 Task: Check the average views per listing of lawn in the last 1 year.
Action: Mouse moved to (801, 182)
Screenshot: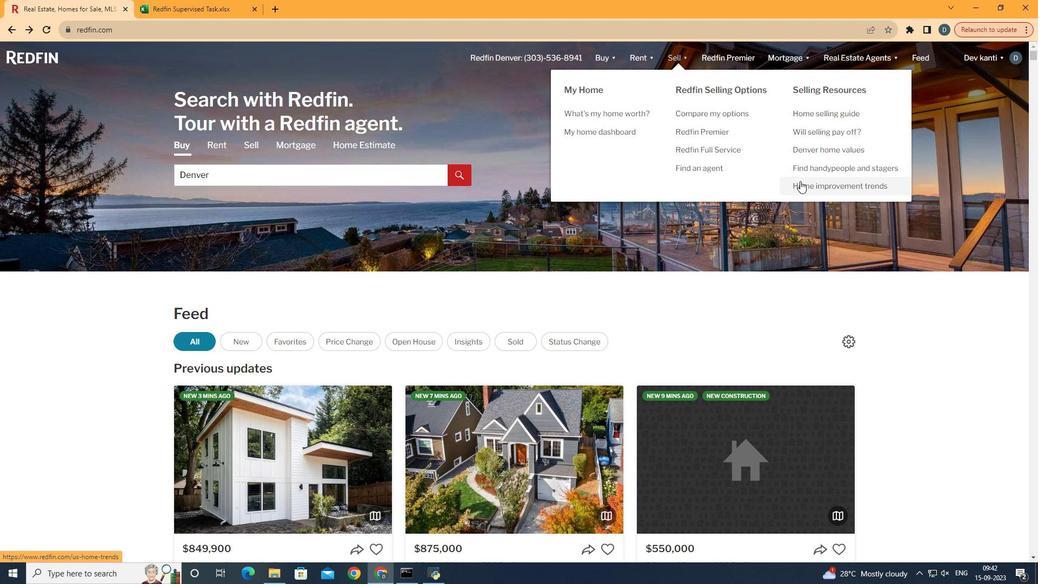 
Action: Mouse pressed left at (801, 182)
Screenshot: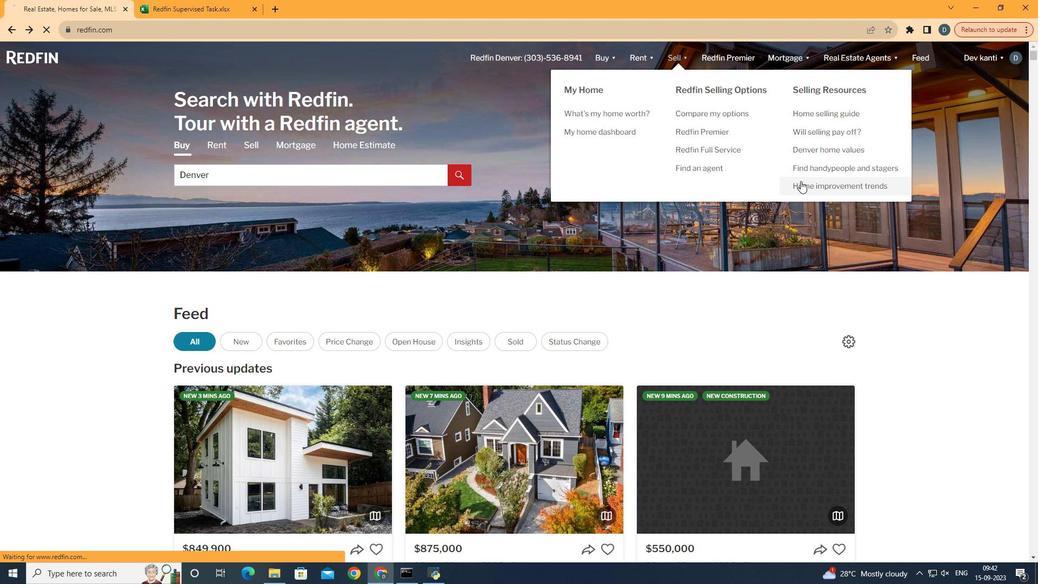 
Action: Mouse moved to (265, 201)
Screenshot: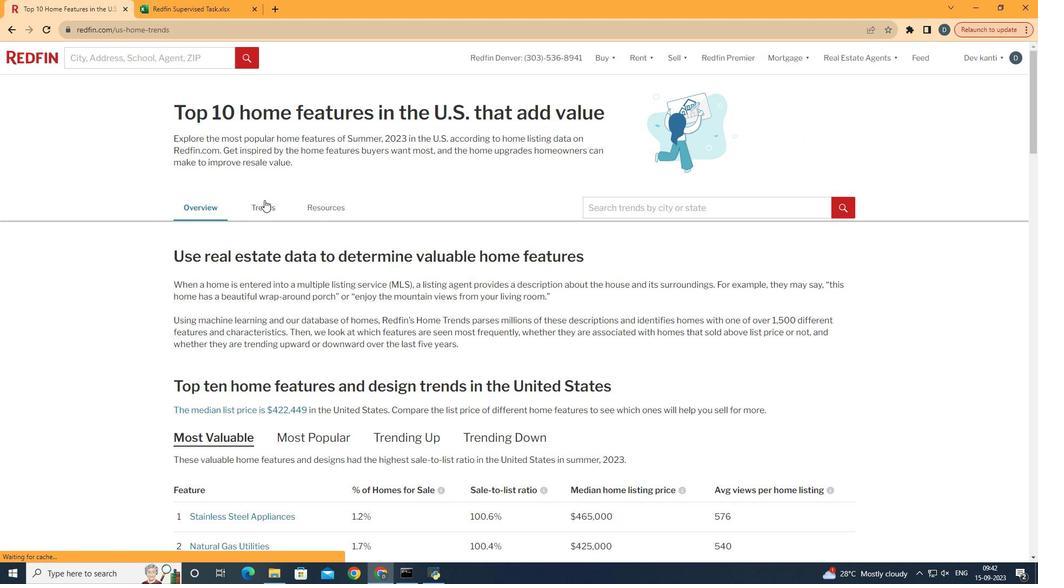 
Action: Mouse pressed left at (265, 201)
Screenshot: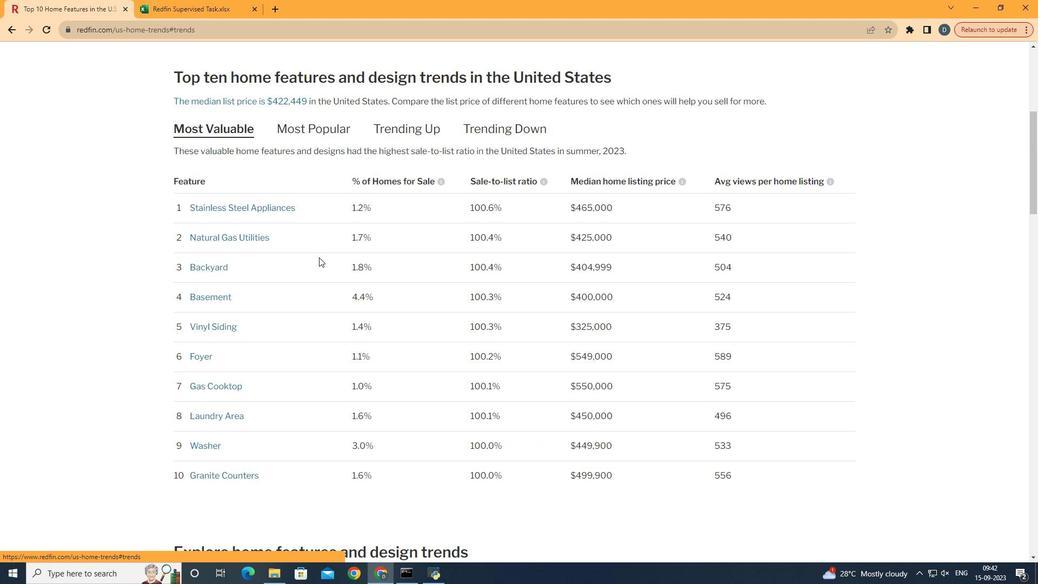 
Action: Mouse moved to (392, 315)
Screenshot: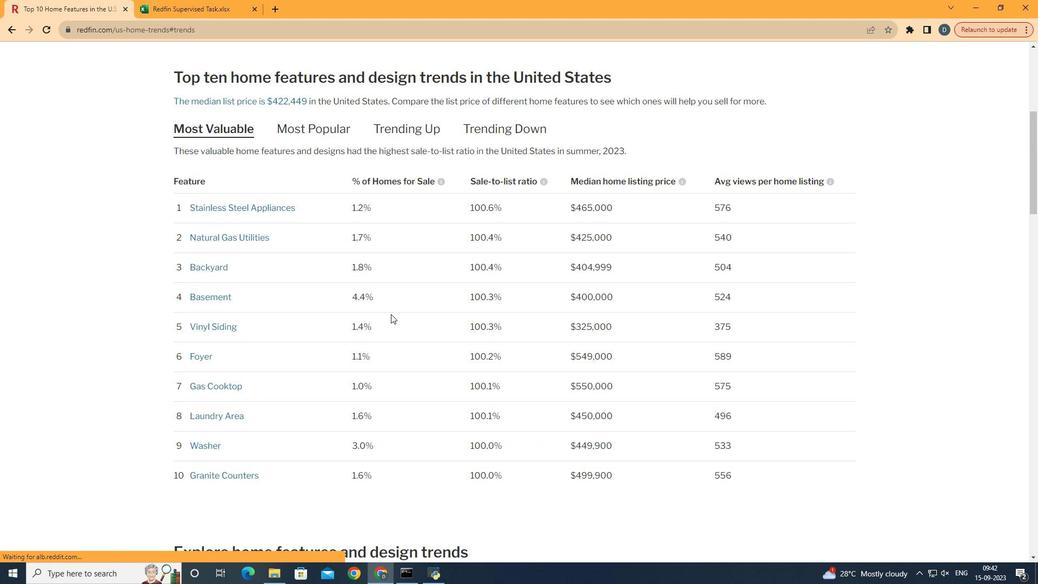 
Action: Mouse scrolled (392, 314) with delta (0, 0)
Screenshot: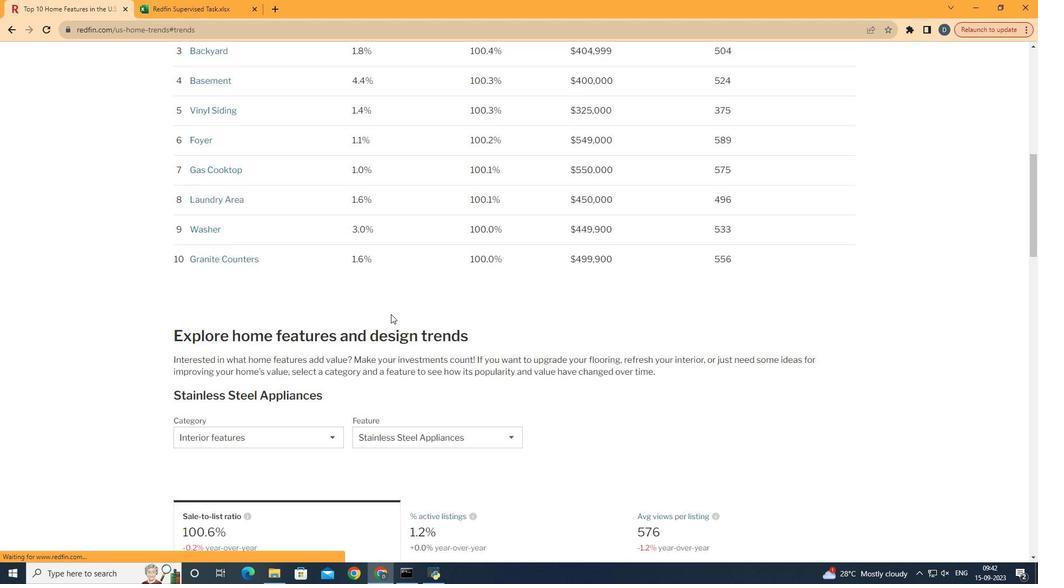
Action: Mouse scrolled (392, 314) with delta (0, 0)
Screenshot: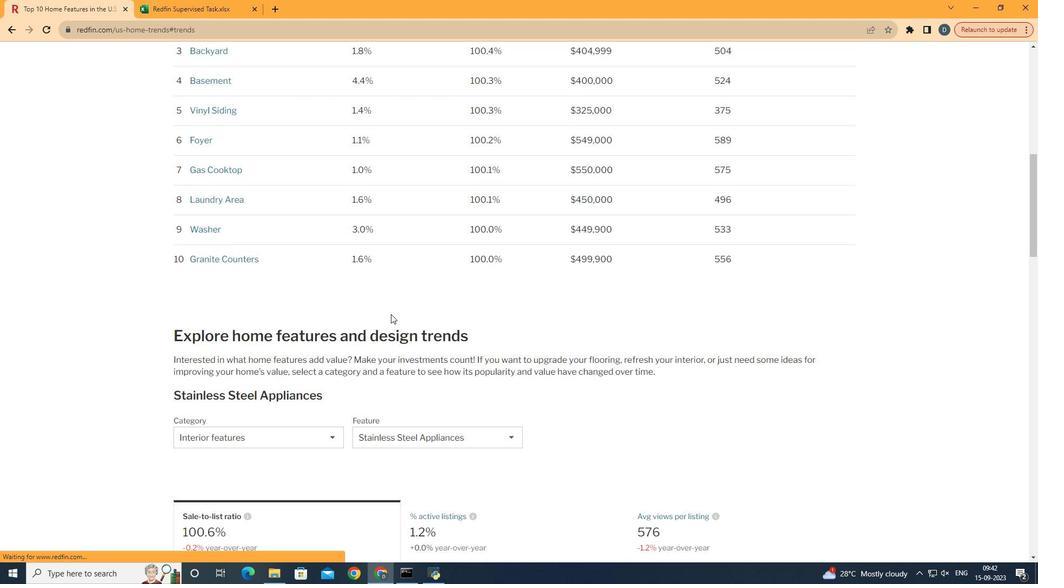 
Action: Mouse scrolled (392, 314) with delta (0, 0)
Screenshot: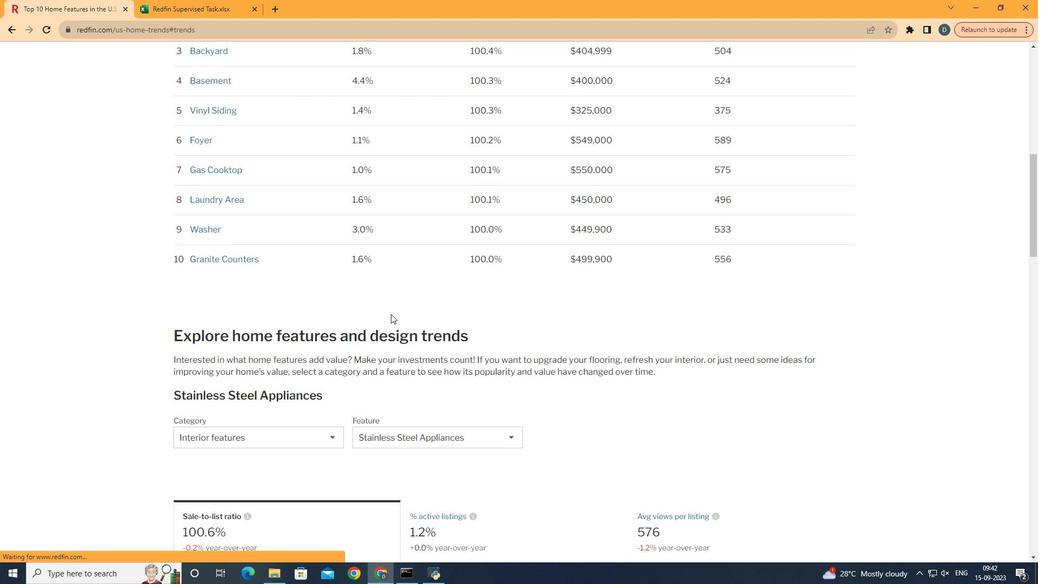 
Action: Mouse scrolled (392, 314) with delta (0, 0)
Screenshot: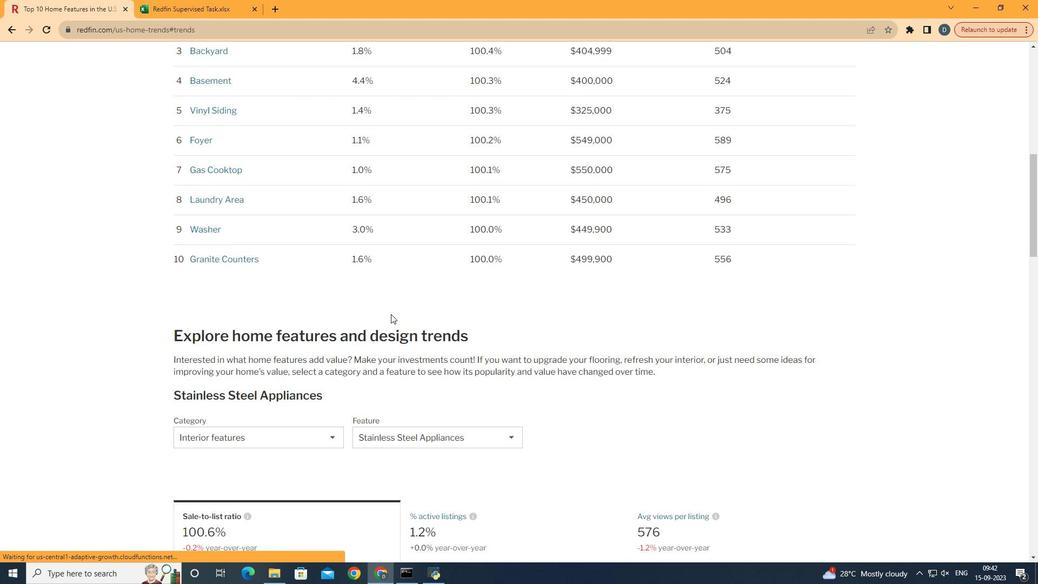 
Action: Mouse scrolled (392, 314) with delta (0, 0)
Screenshot: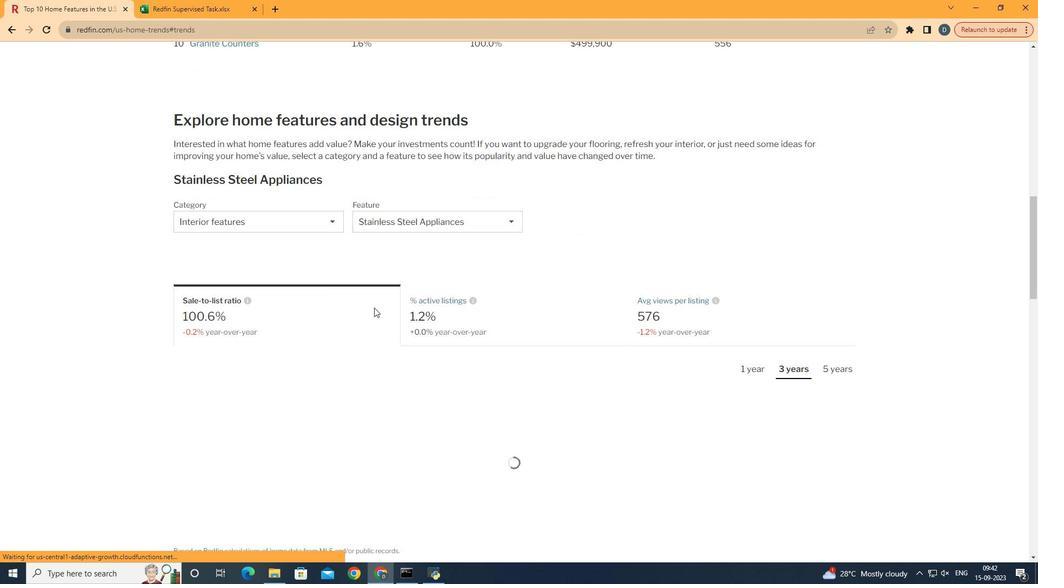
Action: Mouse scrolled (392, 314) with delta (0, 0)
Screenshot: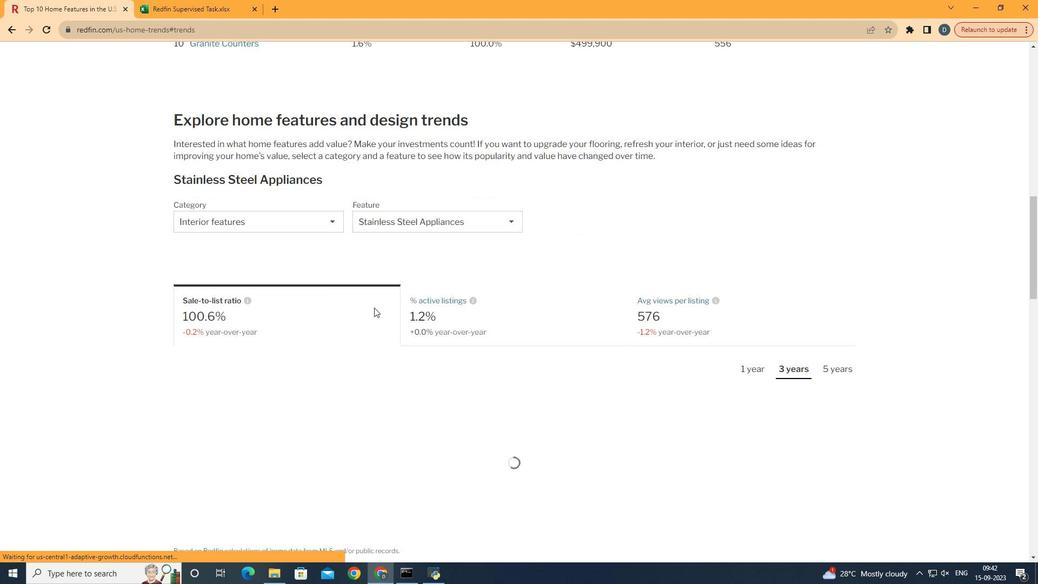 
Action: Mouse scrolled (392, 314) with delta (0, 0)
Screenshot: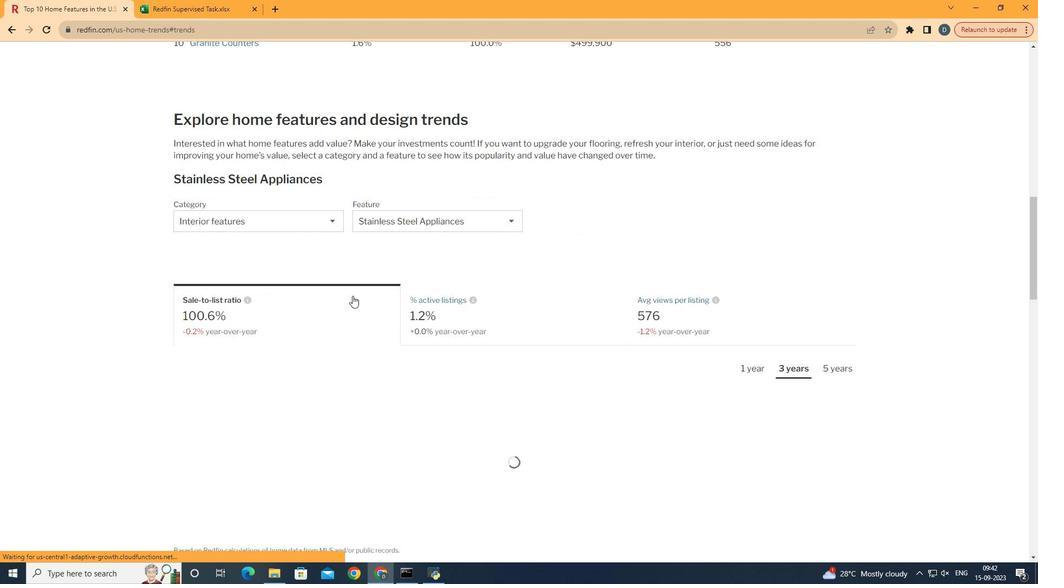 
Action: Mouse scrolled (392, 314) with delta (0, 0)
Screenshot: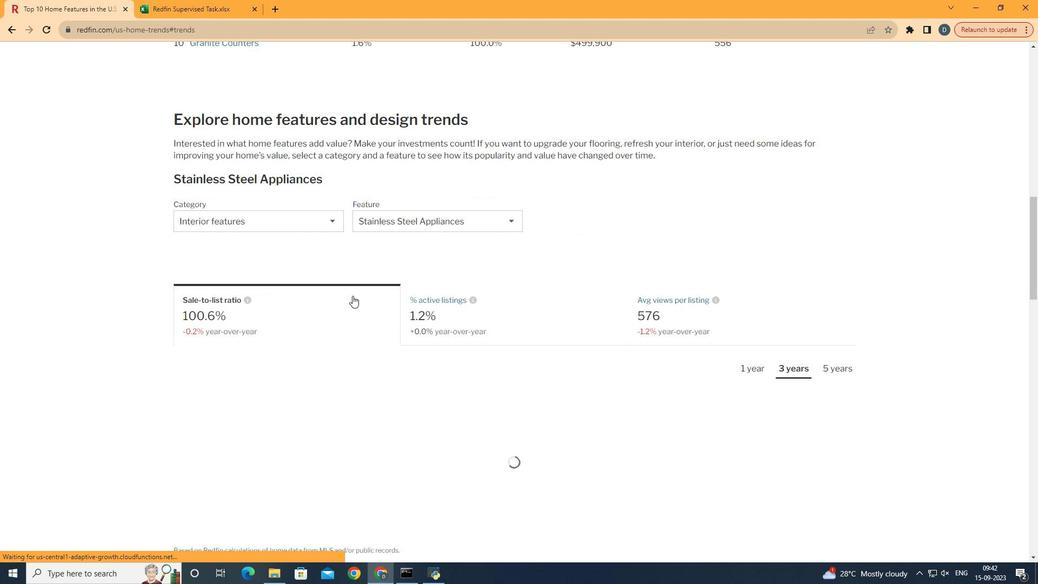 
Action: Mouse moved to (346, 293)
Screenshot: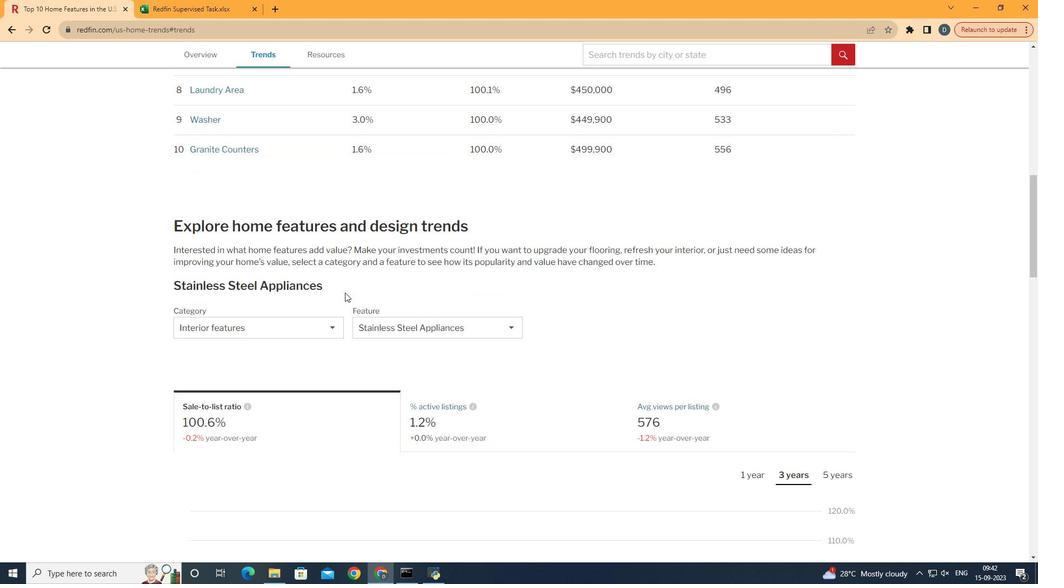 
Action: Mouse scrolled (346, 293) with delta (0, 0)
Screenshot: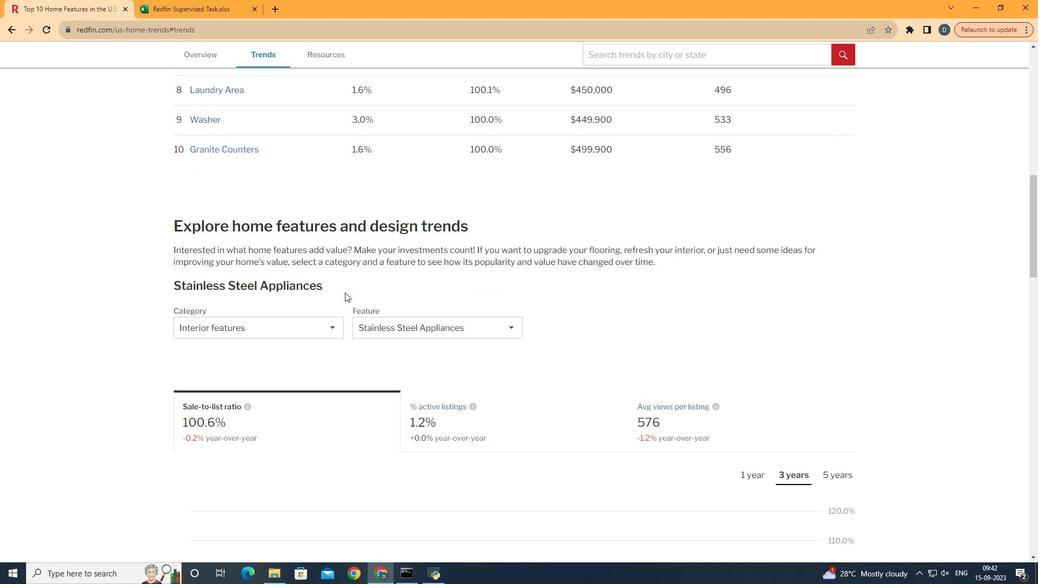 
Action: Mouse scrolled (346, 293) with delta (0, 0)
Screenshot: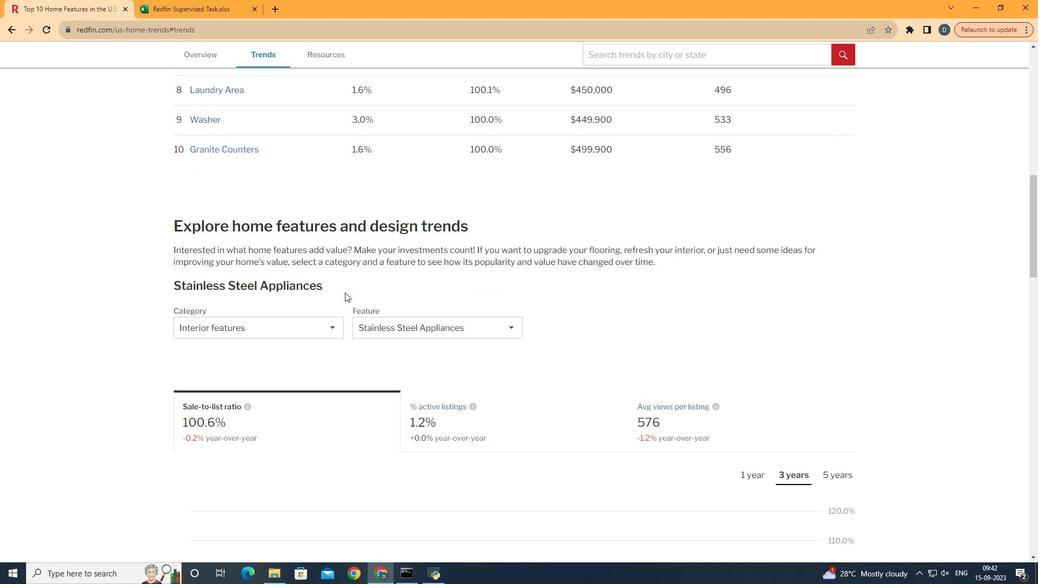 
Action: Mouse scrolled (346, 293) with delta (0, 0)
Screenshot: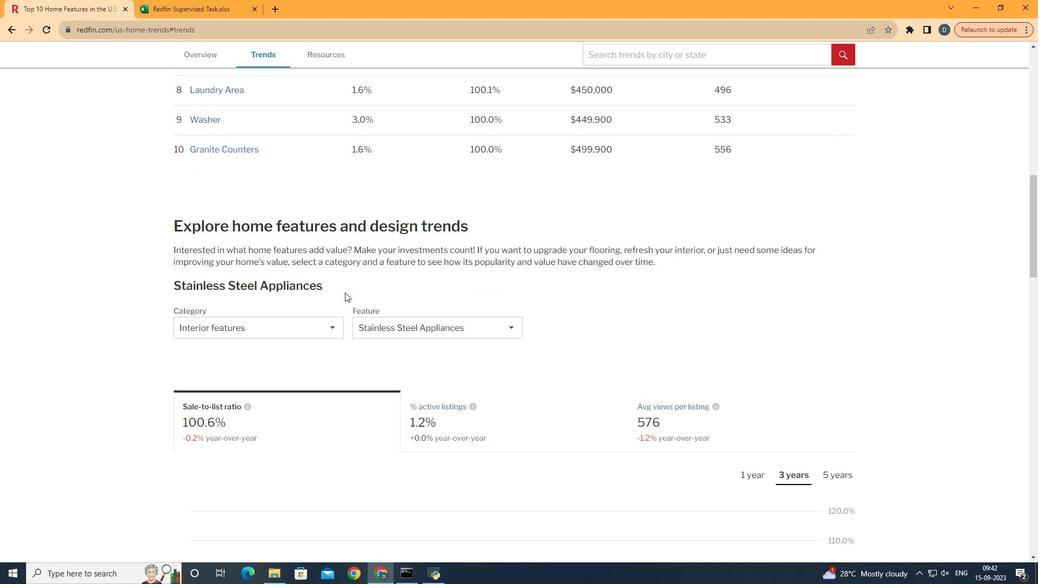 
Action: Mouse scrolled (346, 293) with delta (0, 0)
Screenshot: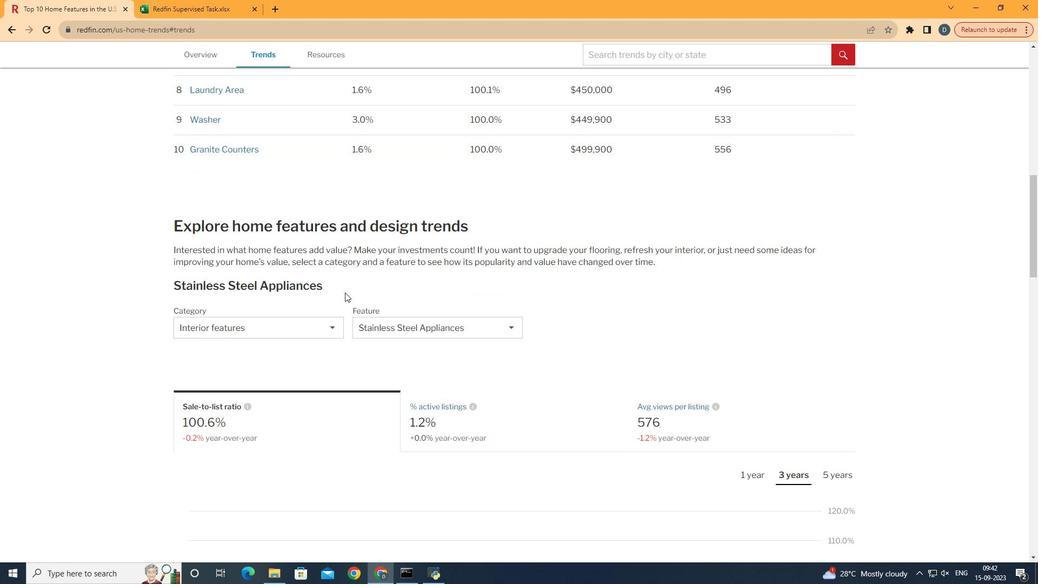 
Action: Mouse scrolled (346, 293) with delta (0, 0)
Screenshot: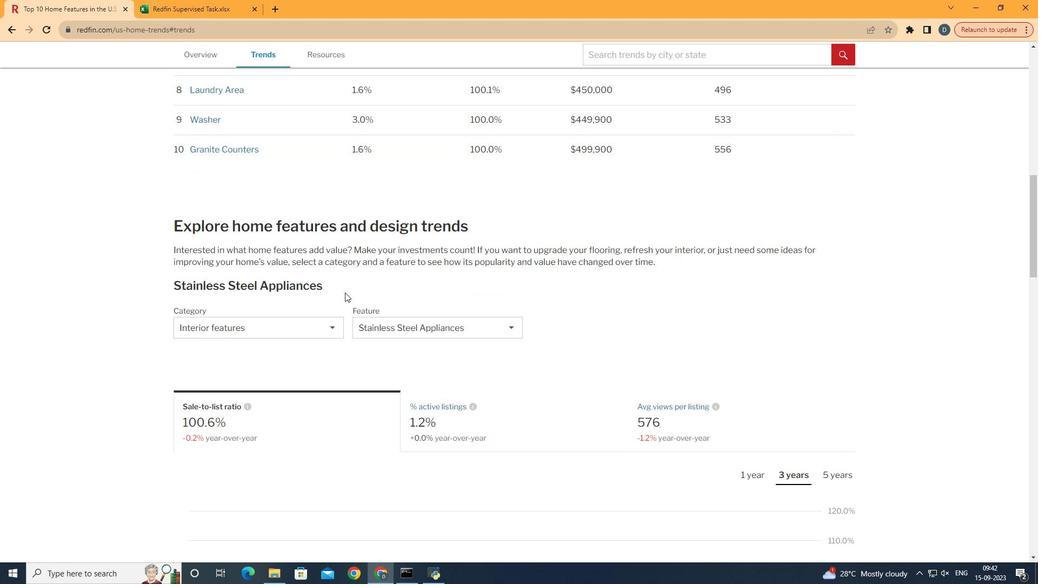 
Action: Mouse scrolled (346, 293) with delta (0, 0)
Screenshot: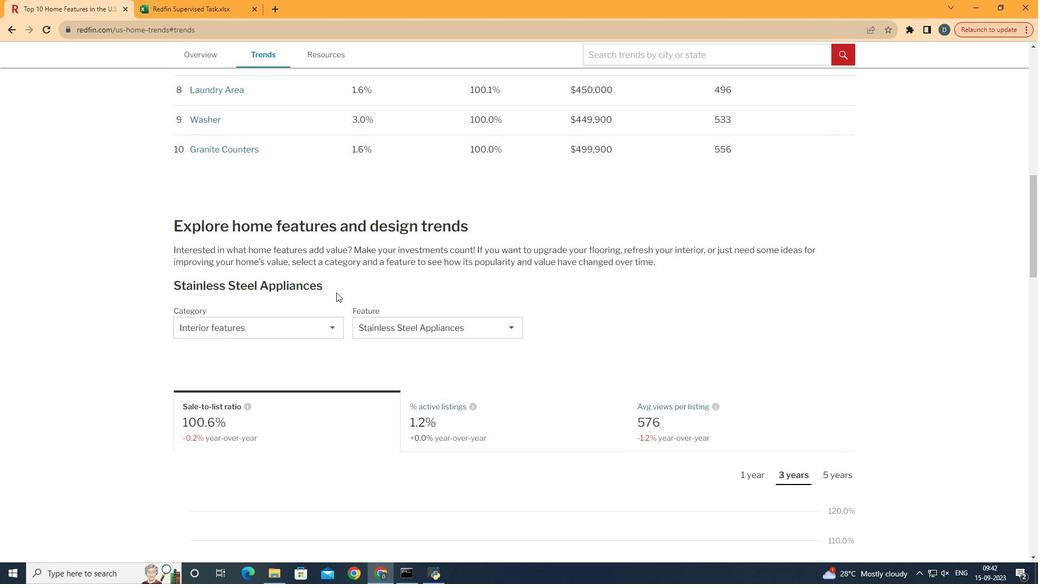 
Action: Mouse moved to (325, 312)
Screenshot: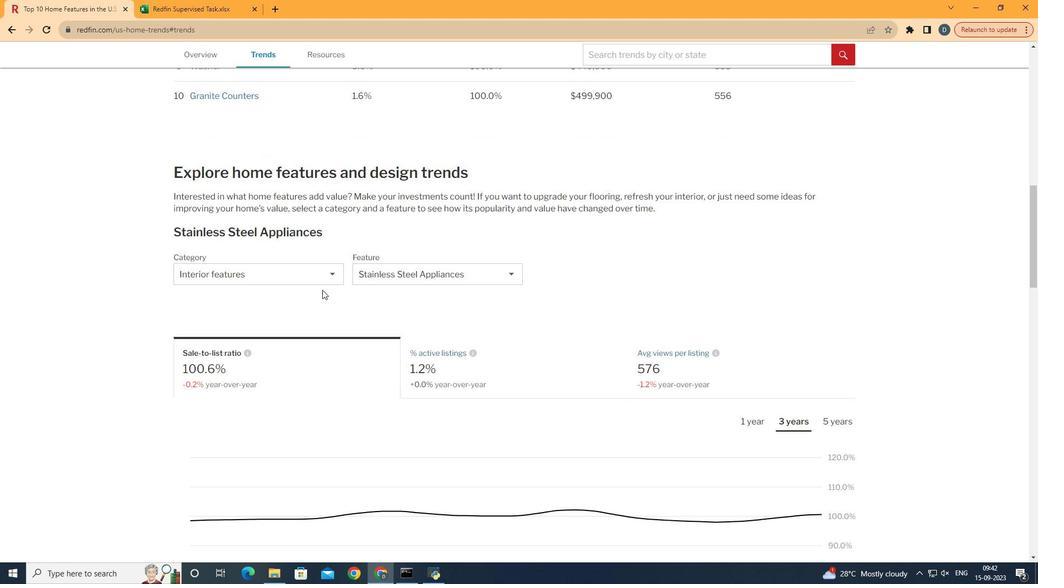 
Action: Mouse scrolled (325, 311) with delta (0, 0)
Screenshot: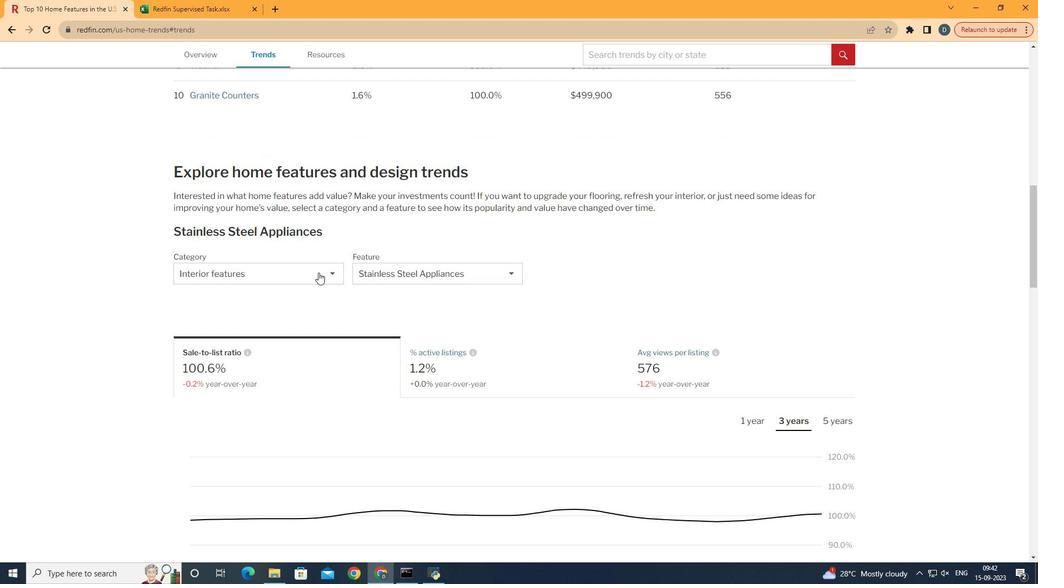 
Action: Mouse moved to (319, 273)
Screenshot: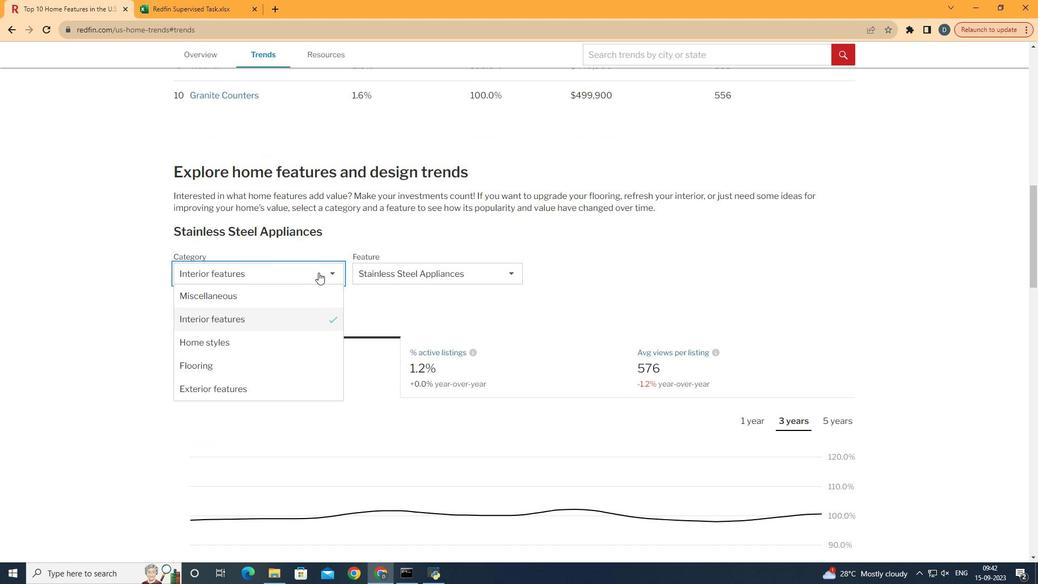 
Action: Mouse pressed left at (319, 273)
Screenshot: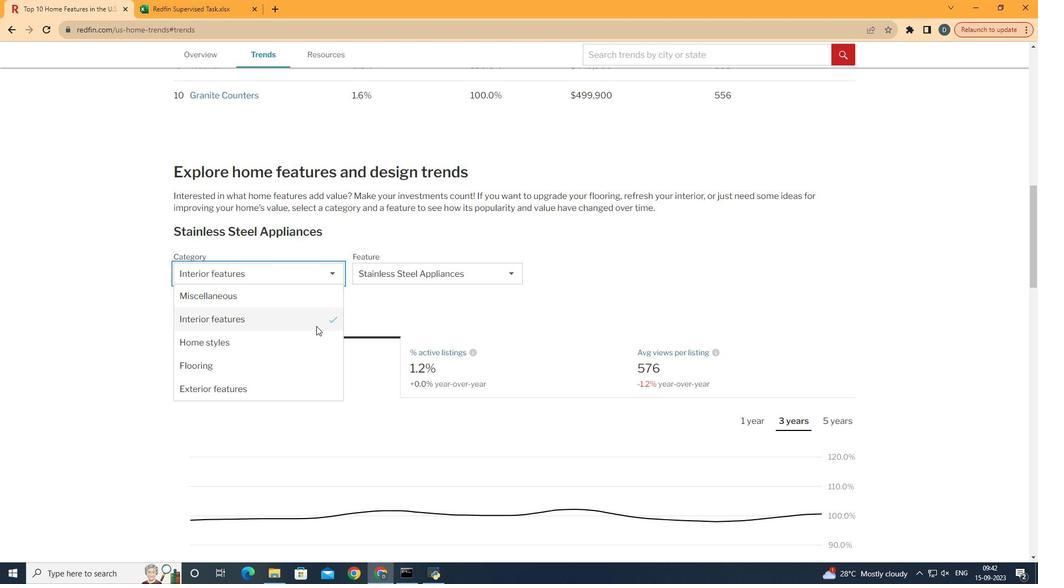 
Action: Mouse moved to (303, 380)
Screenshot: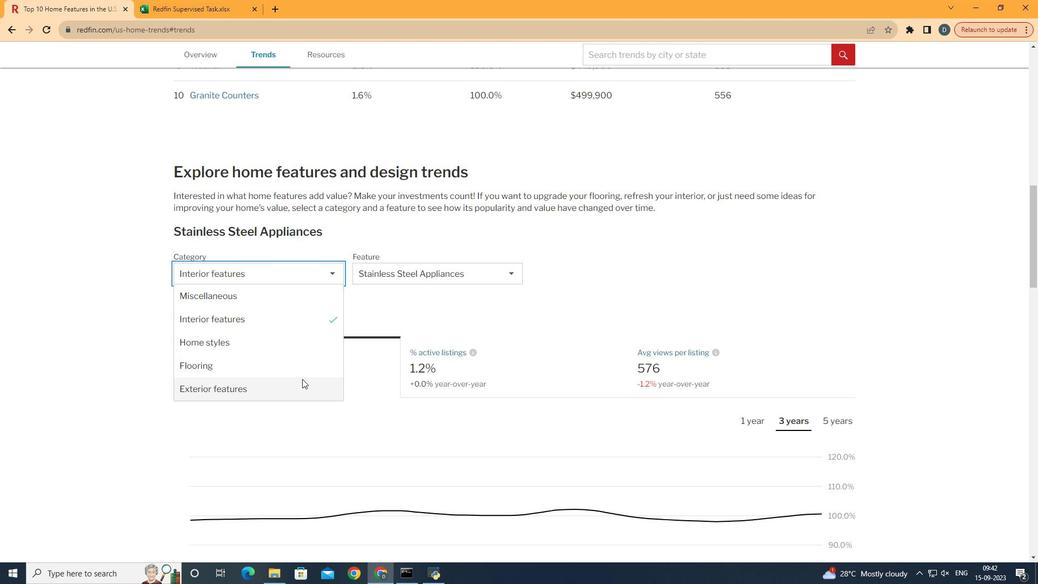 
Action: Mouse pressed left at (303, 380)
Screenshot: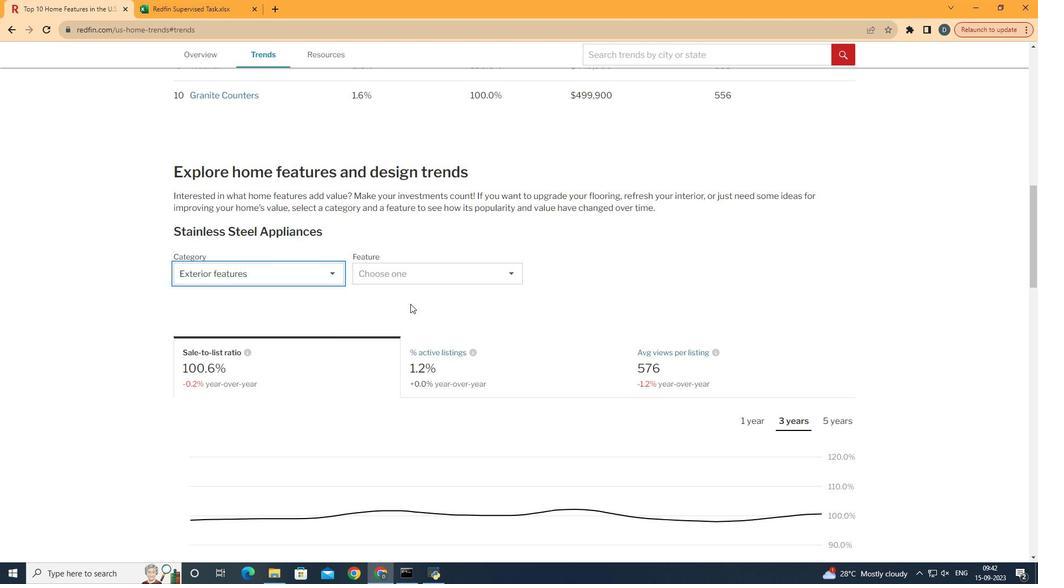 
Action: Mouse moved to (425, 282)
Screenshot: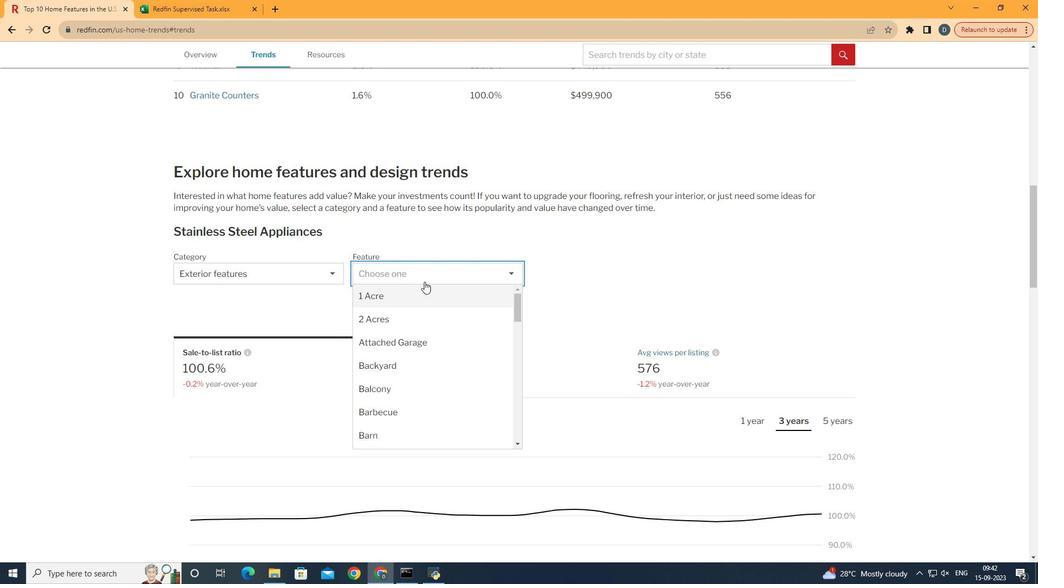 
Action: Mouse pressed left at (425, 282)
Screenshot: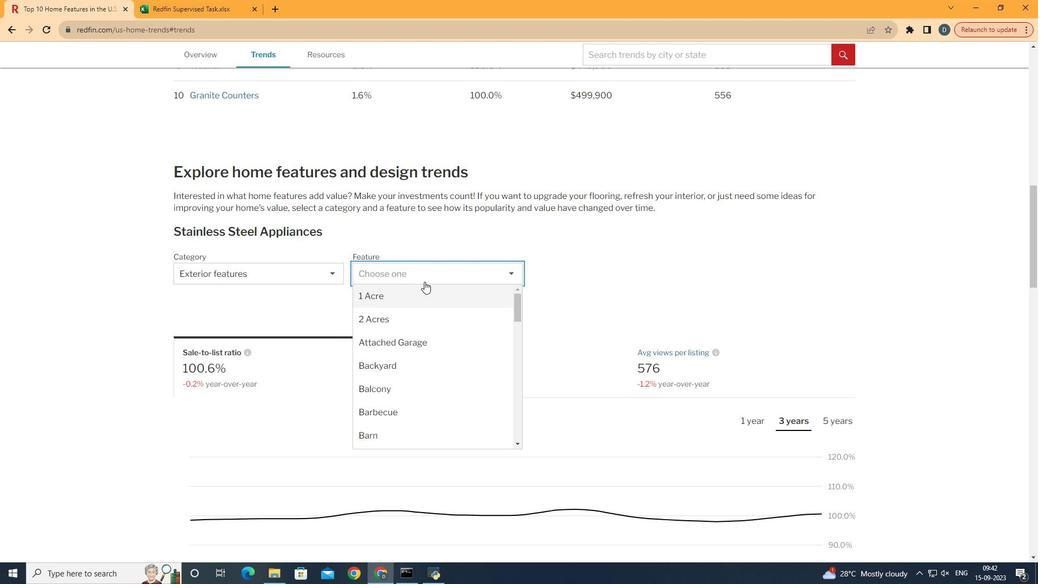 
Action: Mouse moved to (444, 351)
Screenshot: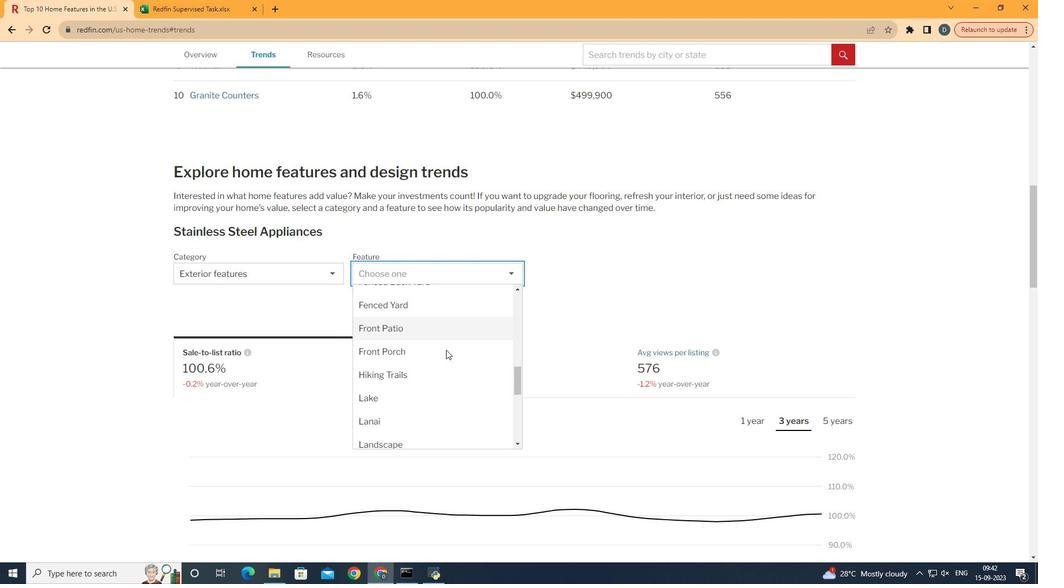 
Action: Mouse scrolled (444, 350) with delta (0, 0)
Screenshot: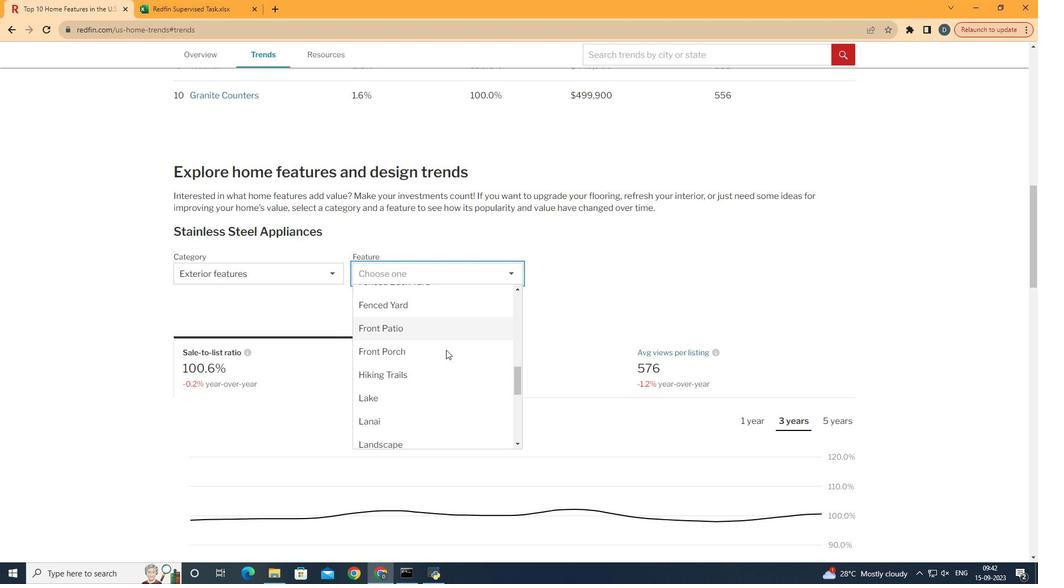 
Action: Mouse scrolled (444, 350) with delta (0, 0)
Screenshot: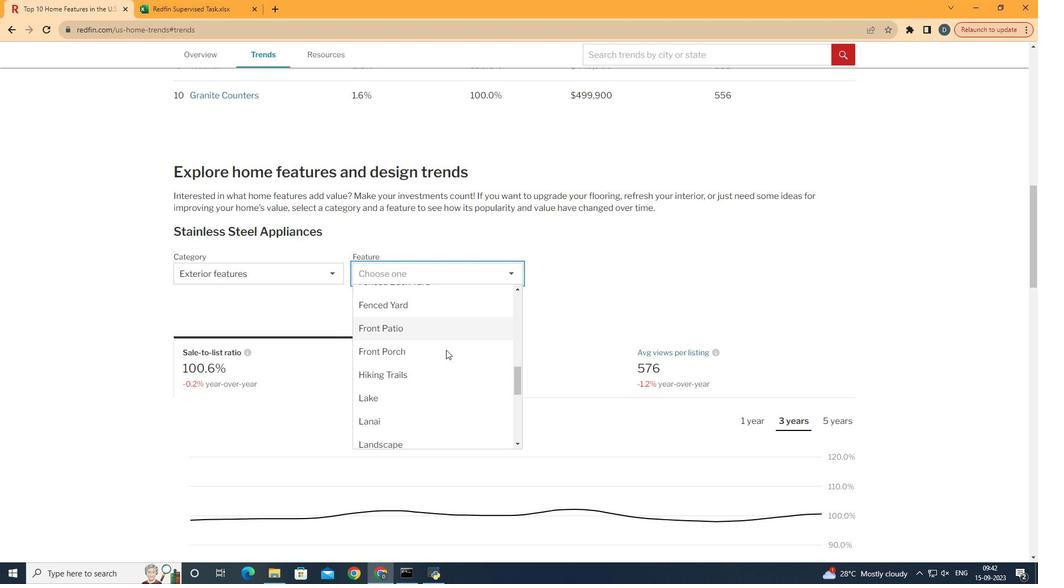 
Action: Mouse scrolled (444, 350) with delta (0, 0)
Screenshot: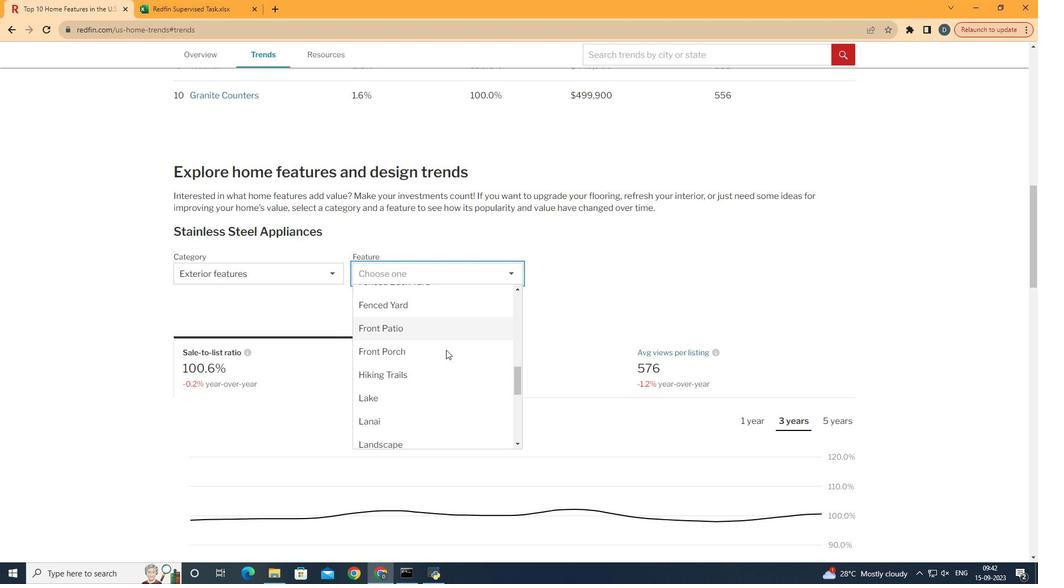 
Action: Mouse scrolled (444, 350) with delta (0, 0)
Screenshot: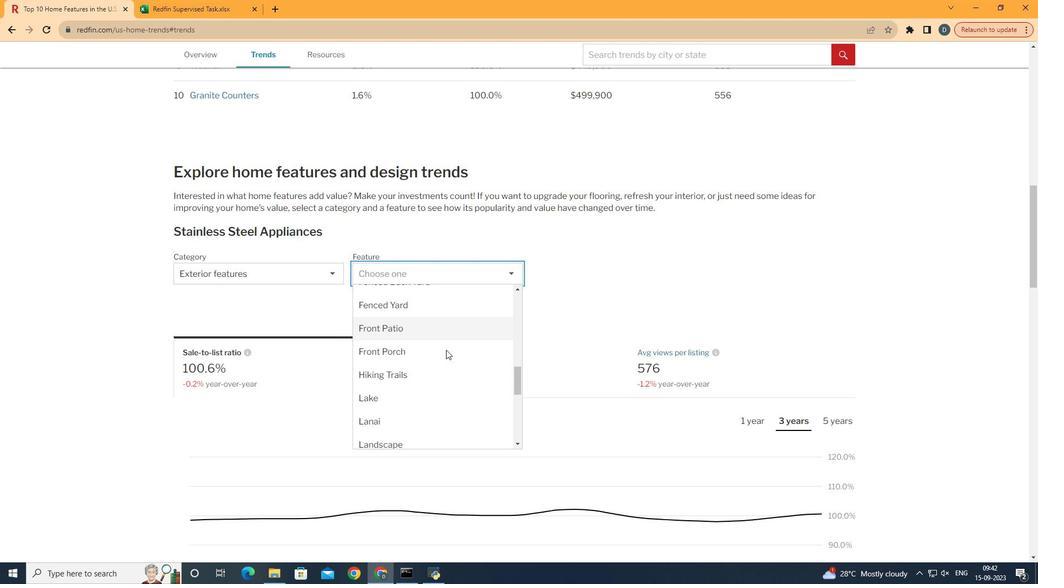 
Action: Mouse scrolled (444, 350) with delta (0, 0)
Screenshot: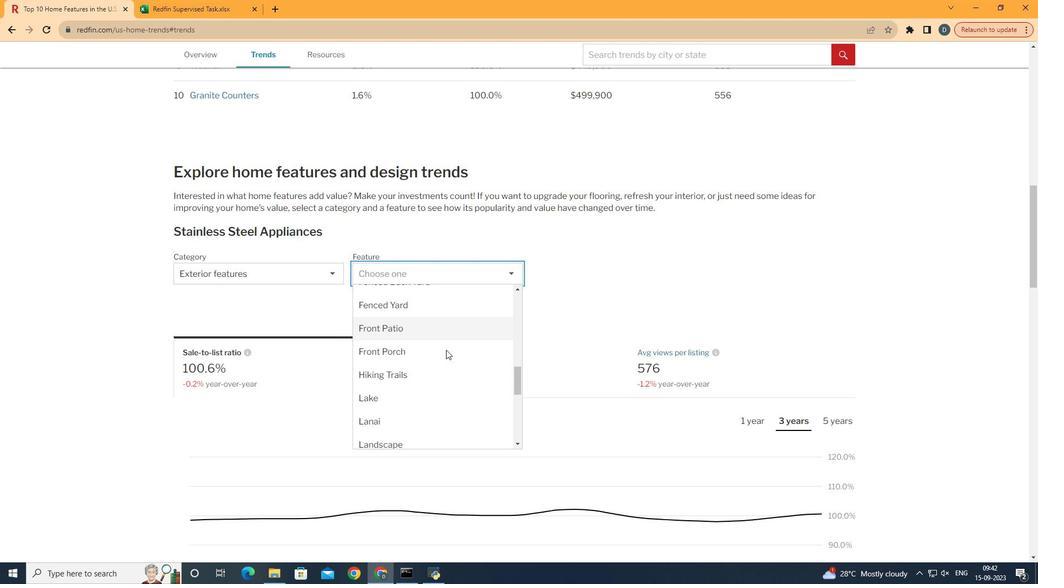 
Action: Mouse scrolled (444, 350) with delta (0, 0)
Screenshot: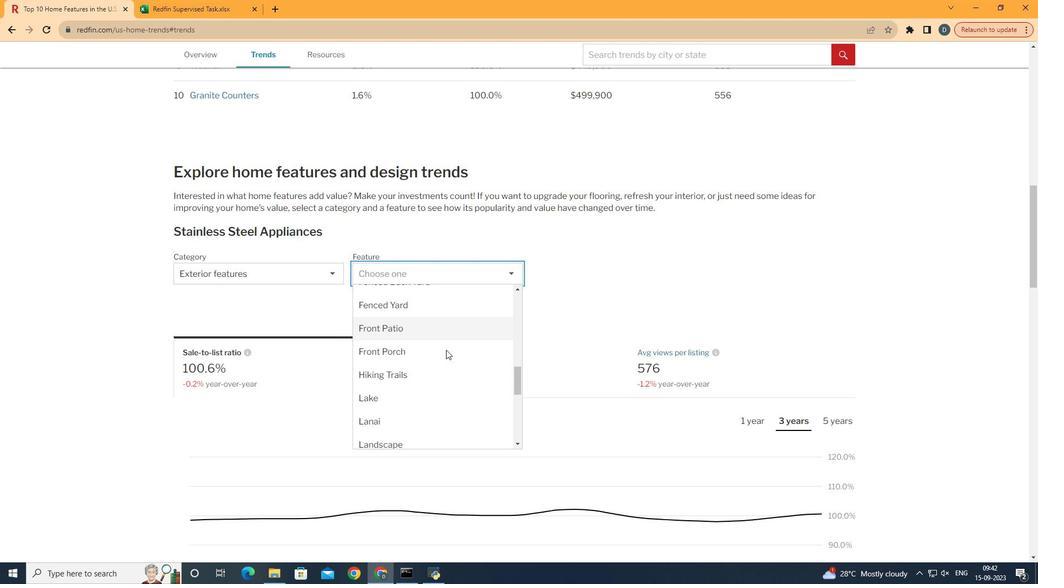 
Action: Mouse scrolled (444, 350) with delta (0, 0)
Screenshot: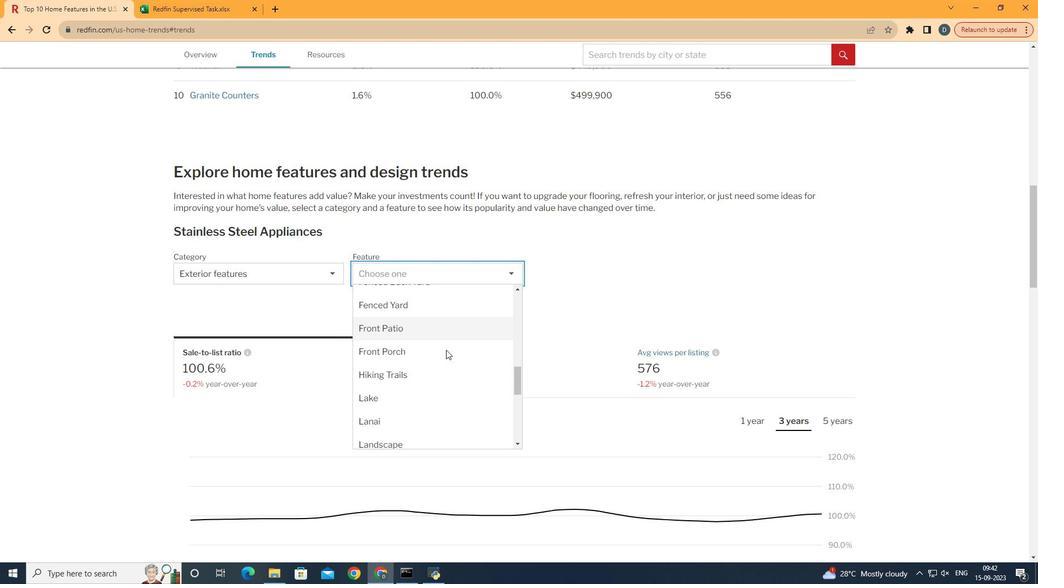 
Action: Mouse moved to (446, 351)
Screenshot: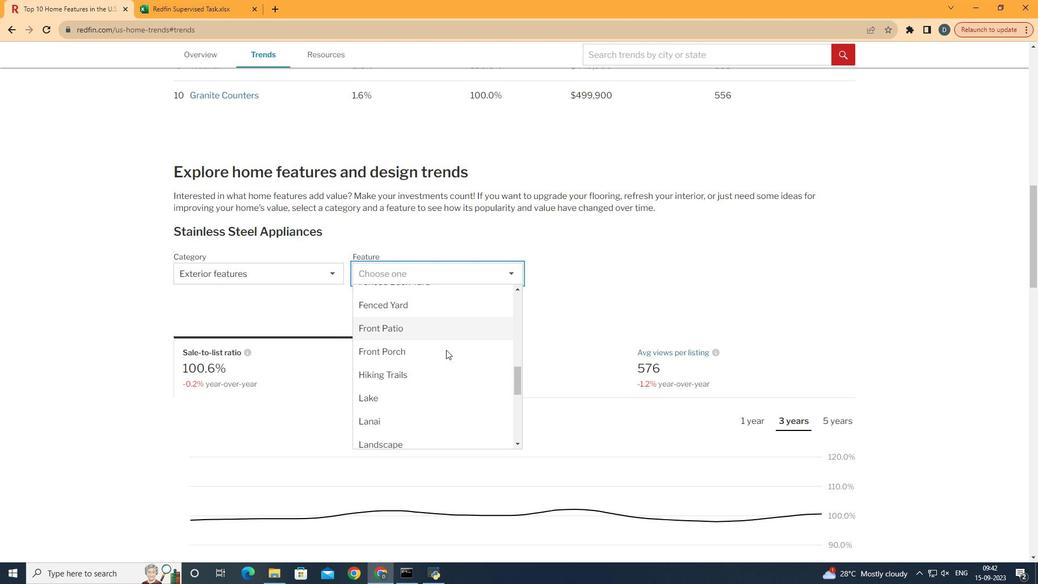 
Action: Mouse scrolled (446, 350) with delta (0, 0)
Screenshot: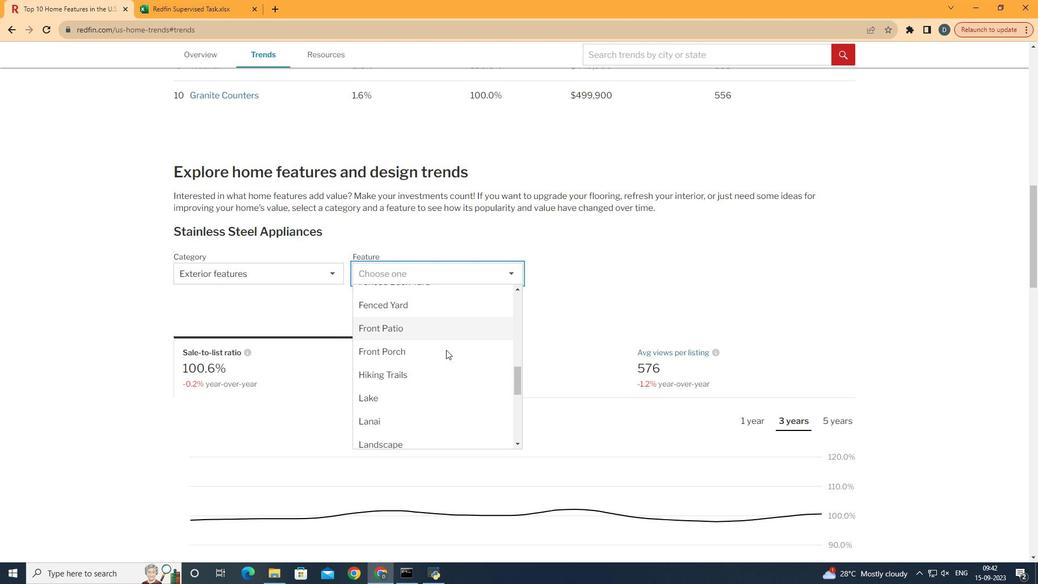 
Action: Mouse moved to (447, 350)
Screenshot: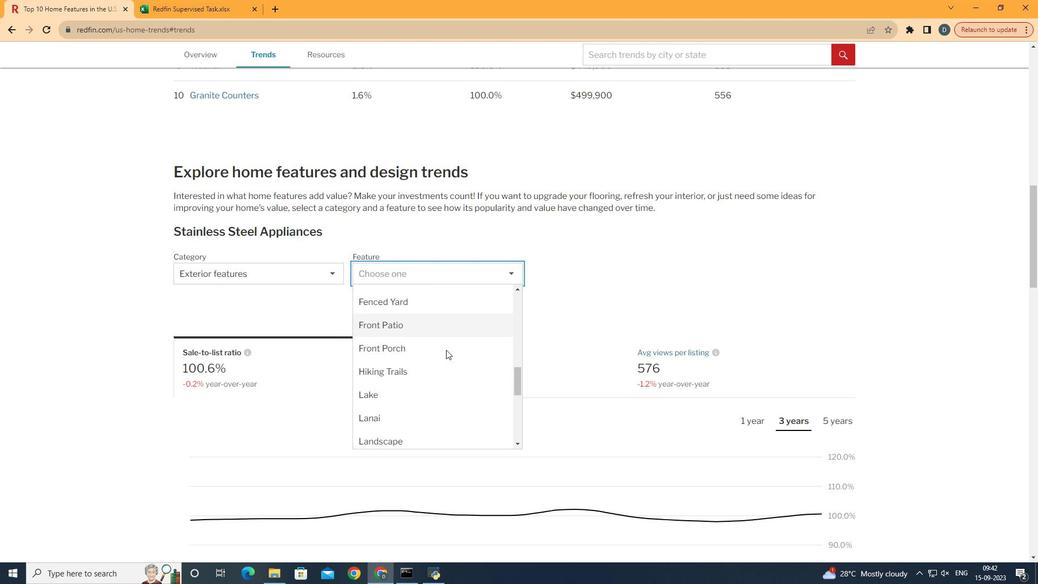 
Action: Mouse scrolled (447, 350) with delta (0, 0)
Screenshot: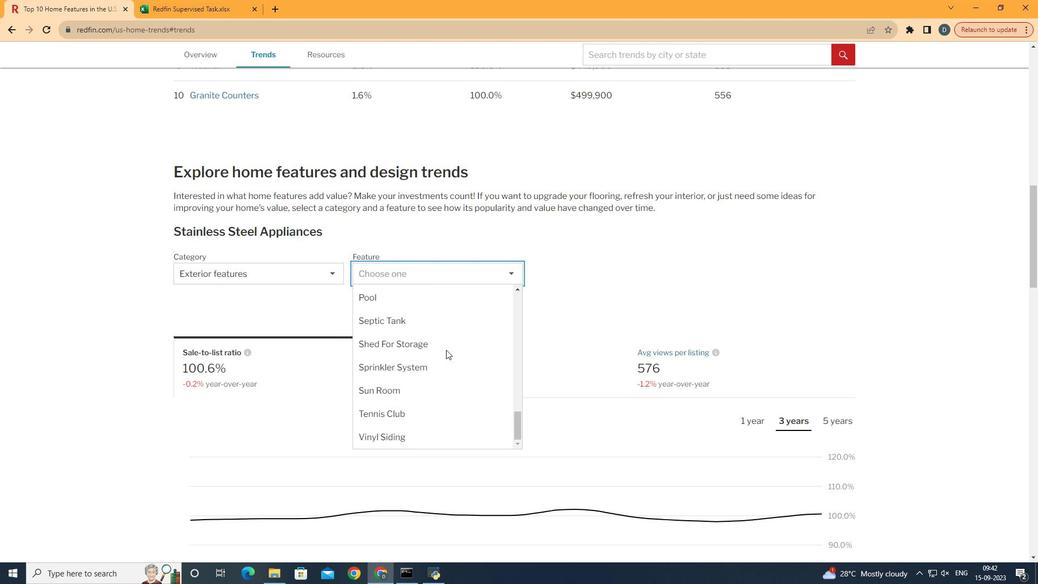
Action: Mouse scrolled (447, 350) with delta (0, 0)
Screenshot: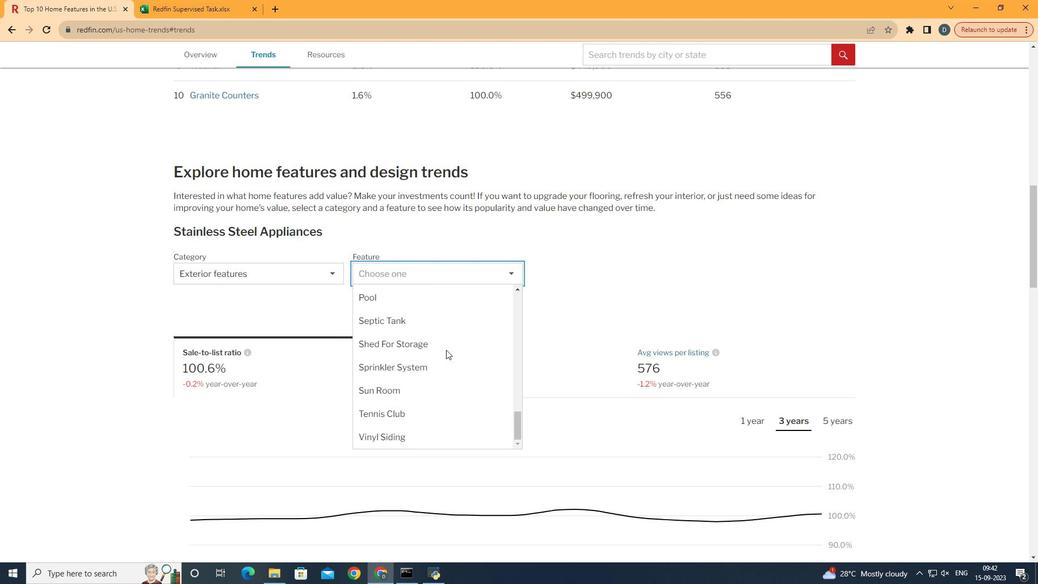 
Action: Mouse scrolled (447, 350) with delta (0, 0)
Screenshot: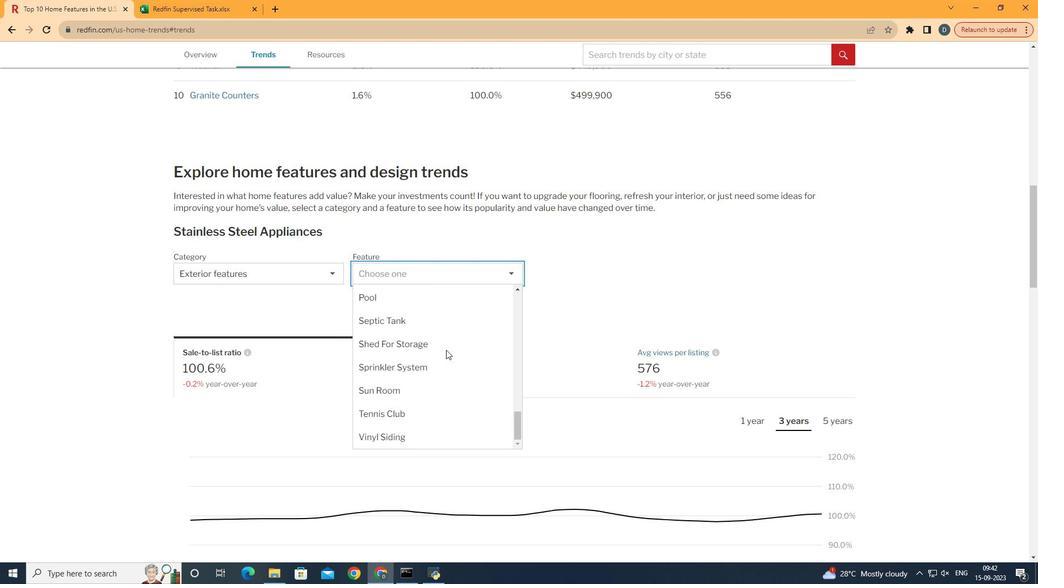 
Action: Mouse scrolled (447, 350) with delta (0, 0)
Screenshot: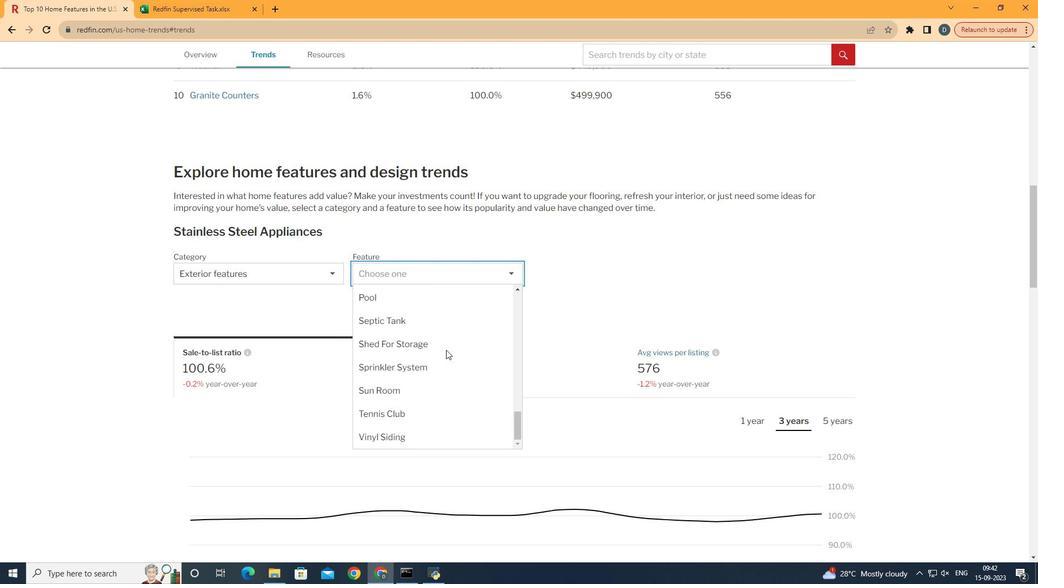 
Action: Mouse scrolled (447, 350) with delta (0, 0)
Screenshot: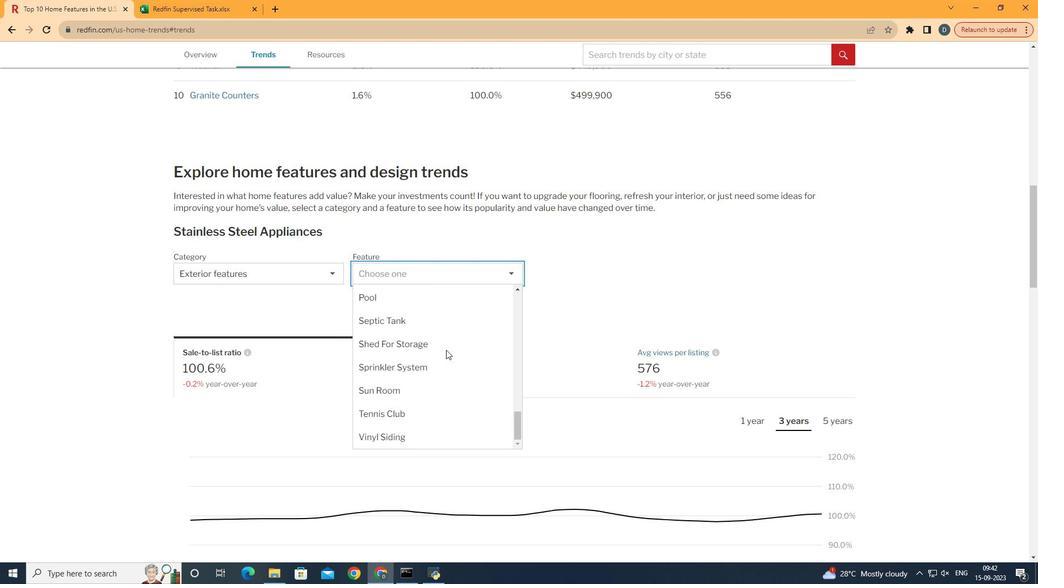 
Action: Mouse scrolled (447, 350) with delta (0, 0)
Screenshot: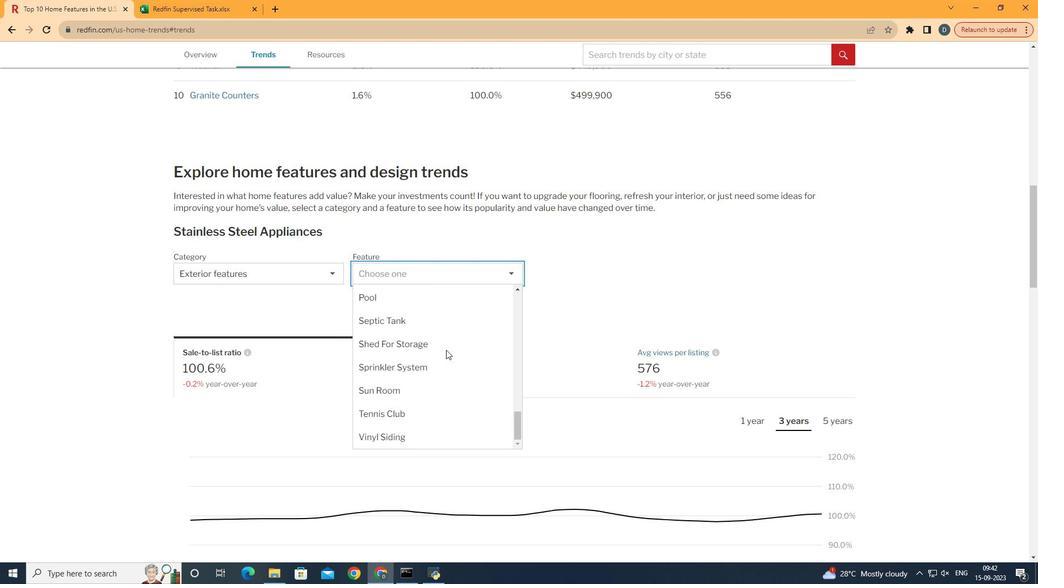 
Action: Mouse scrolled (447, 350) with delta (0, 0)
Screenshot: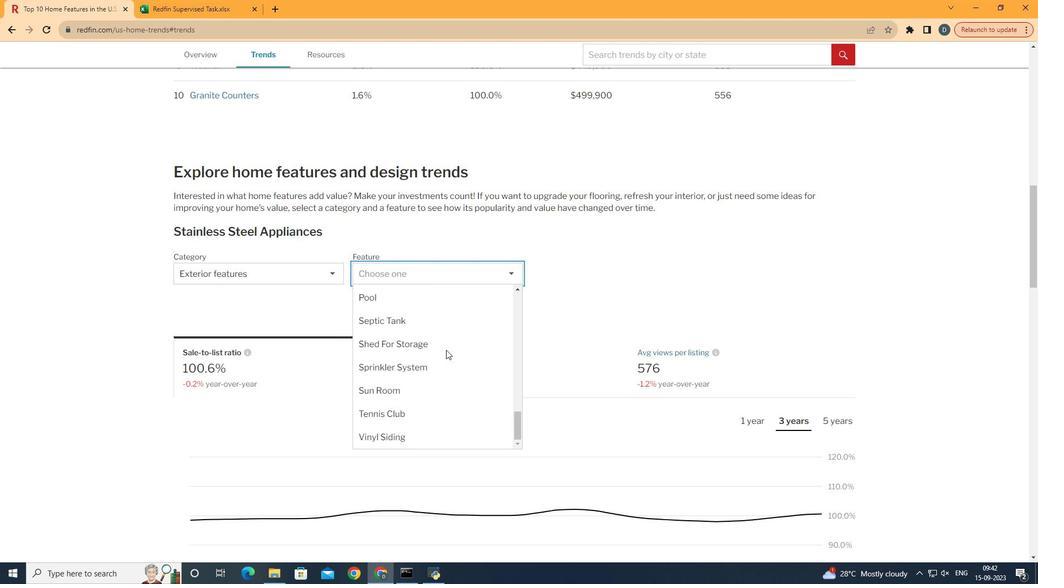 
Action: Mouse moved to (446, 351)
Screenshot: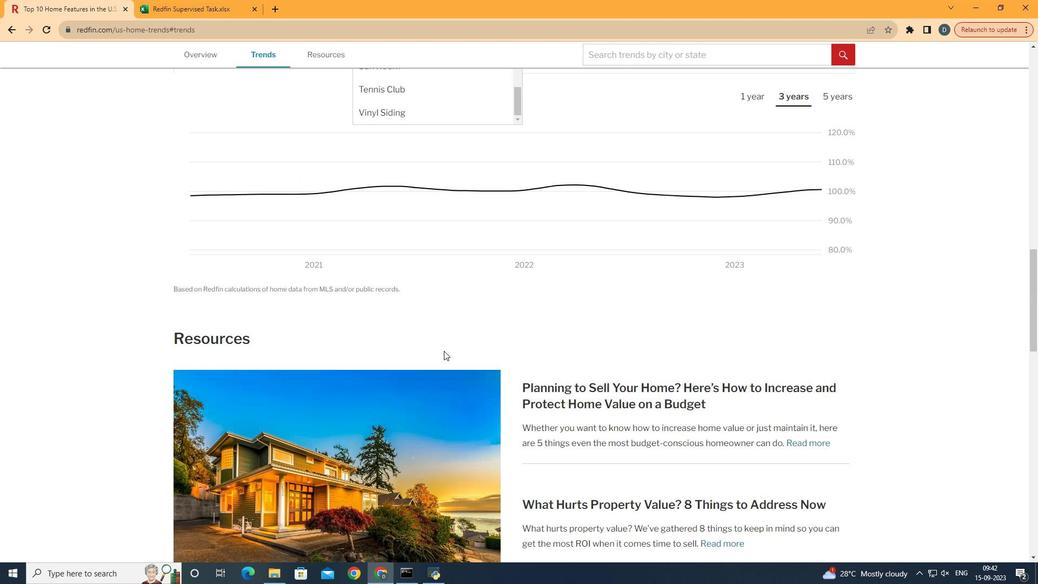 
Action: Mouse scrolled (446, 350) with delta (0, 0)
Screenshot: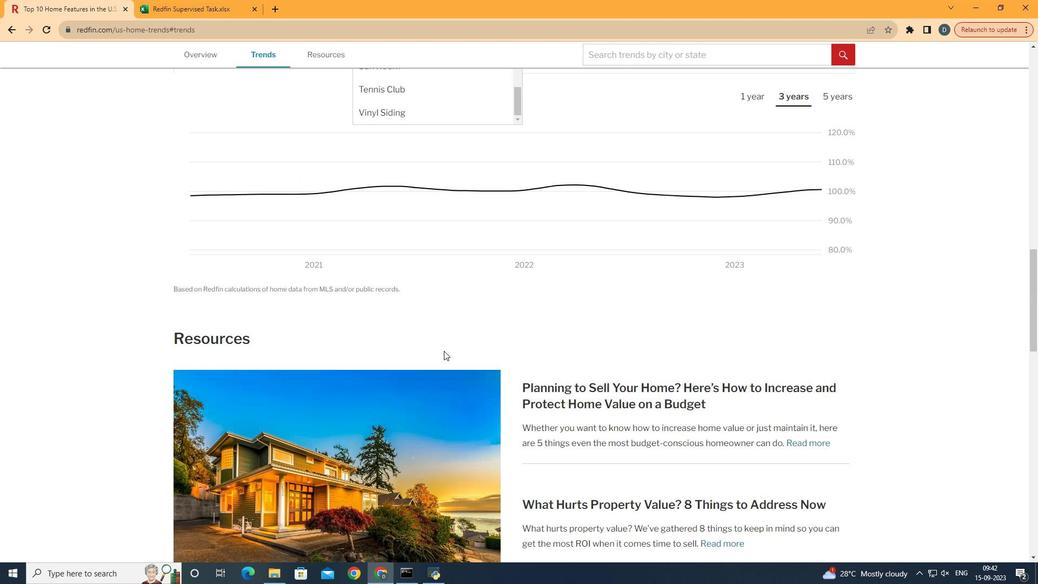 
Action: Mouse moved to (446, 352)
Screenshot: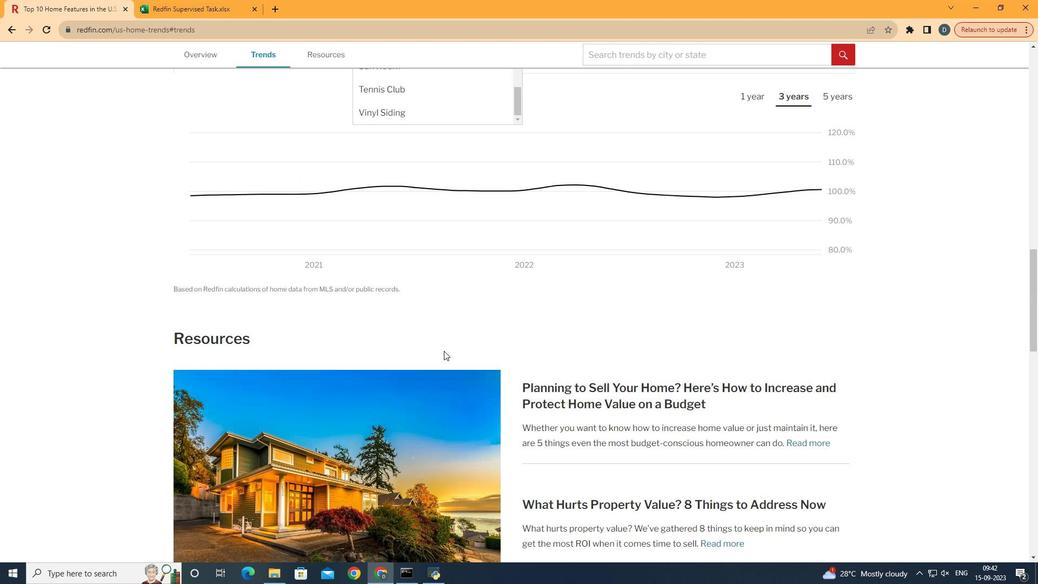 
Action: Mouse scrolled (446, 351) with delta (0, 0)
Screenshot: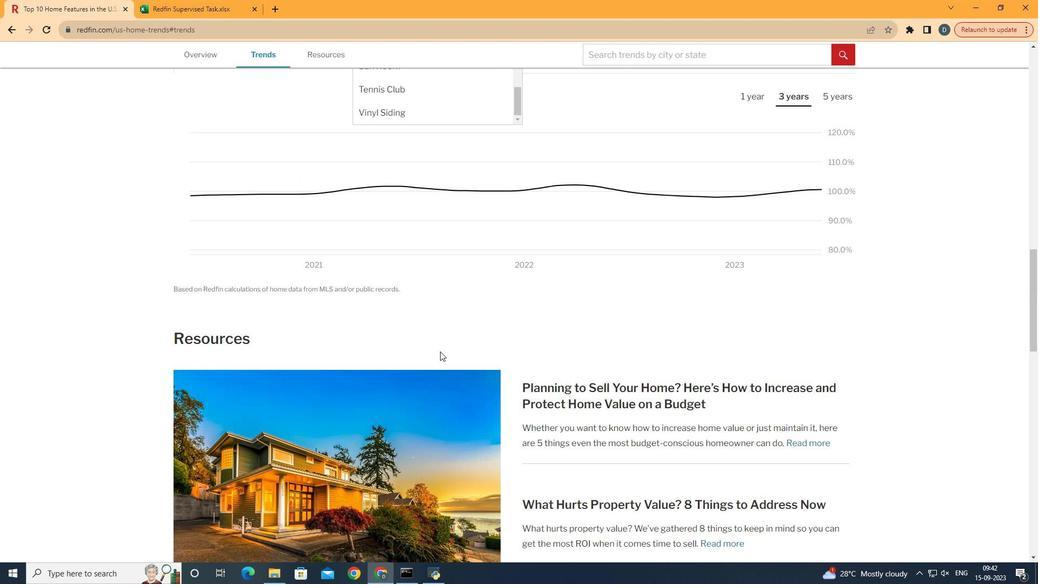 
Action: Mouse scrolled (446, 351) with delta (0, 0)
Screenshot: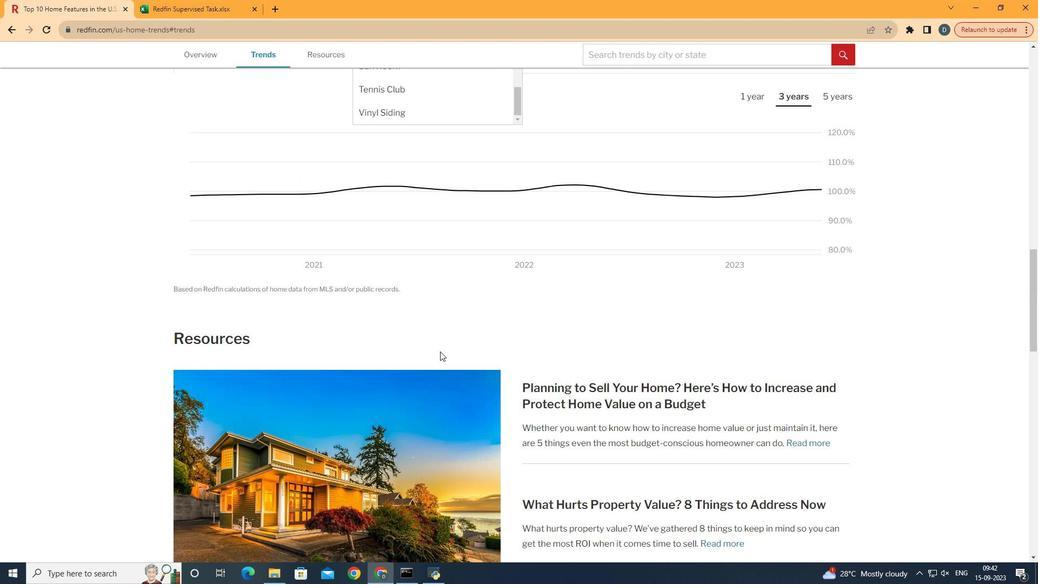 
Action: Mouse scrolled (446, 351) with delta (0, 0)
Screenshot: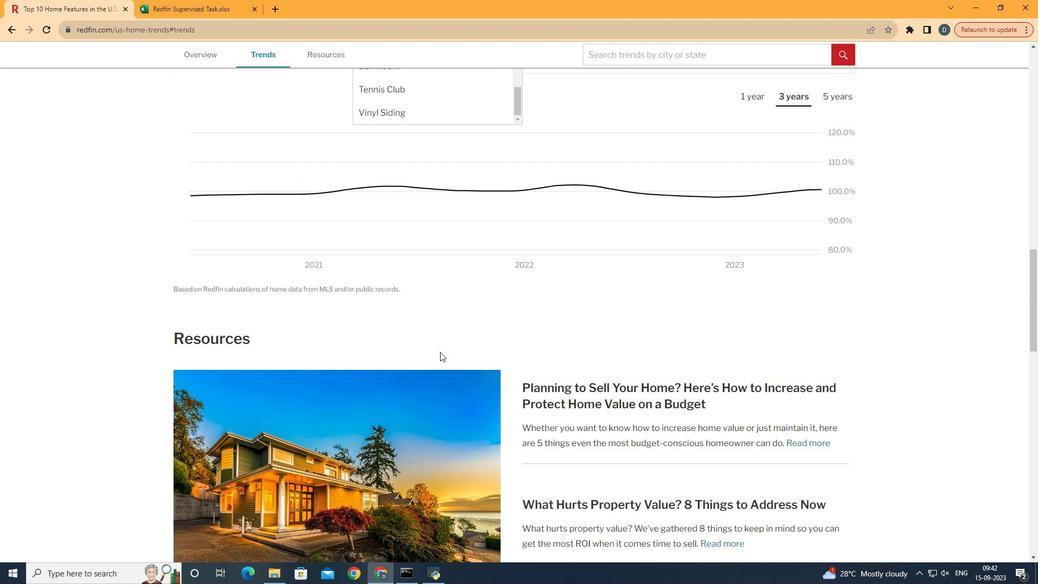 
Action: Mouse scrolled (446, 351) with delta (0, 0)
Screenshot: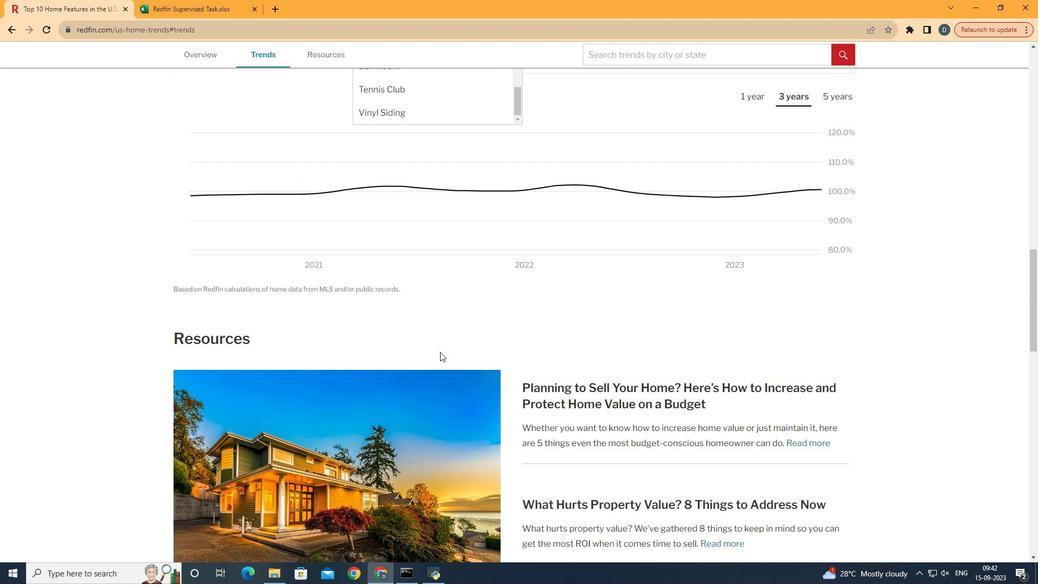 
Action: Mouse scrolled (446, 351) with delta (0, 0)
Screenshot: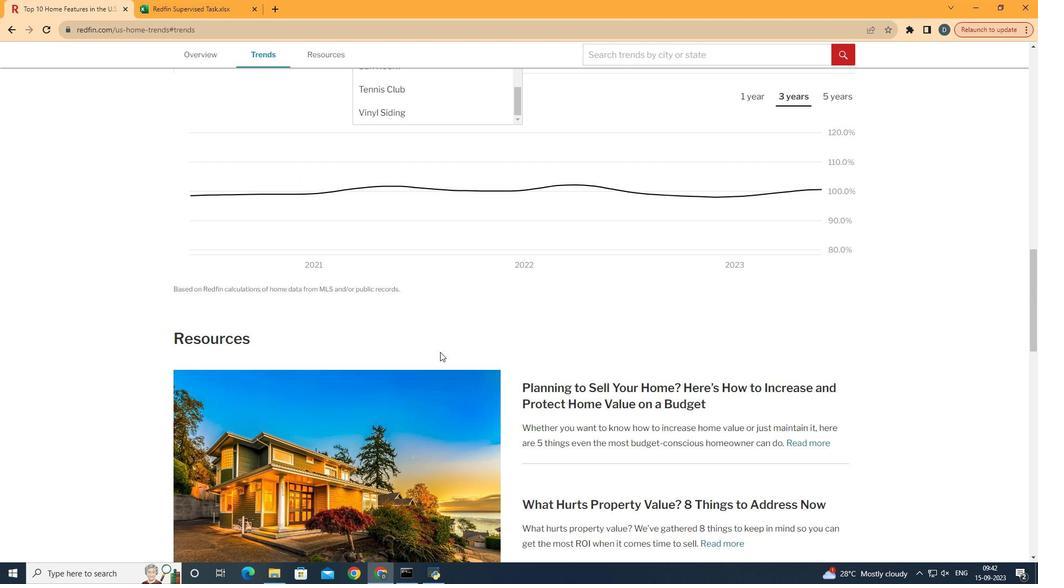 
Action: Mouse moved to (548, 313)
Screenshot: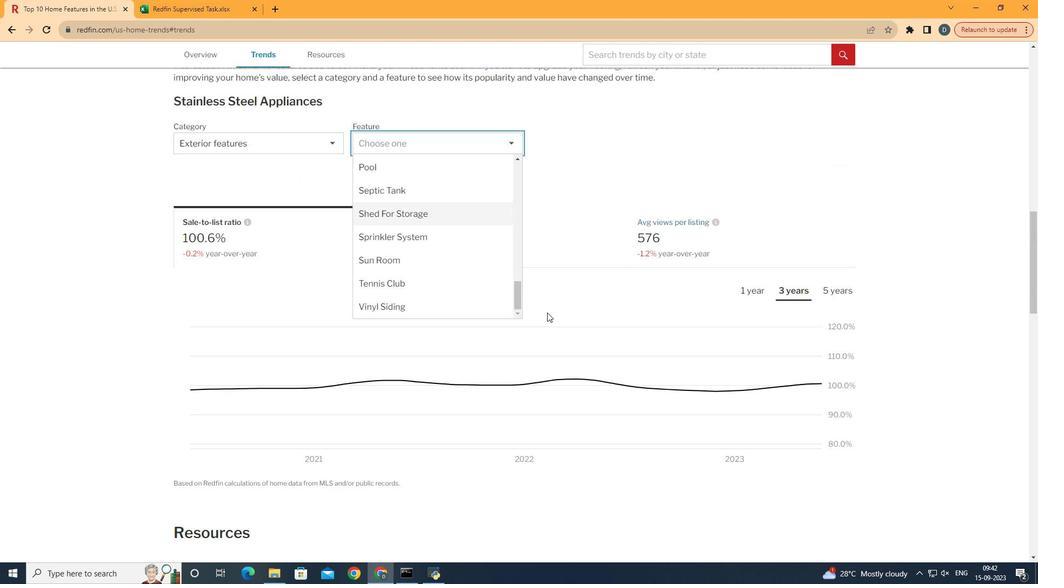
Action: Mouse scrolled (548, 314) with delta (0, 0)
Screenshot: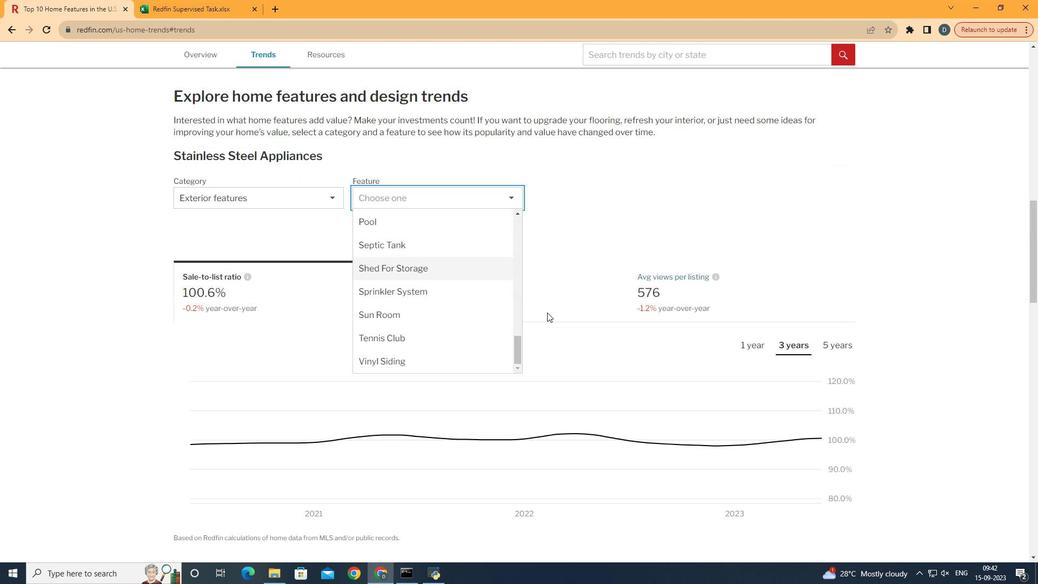 
Action: Mouse scrolled (548, 314) with delta (0, 0)
Screenshot: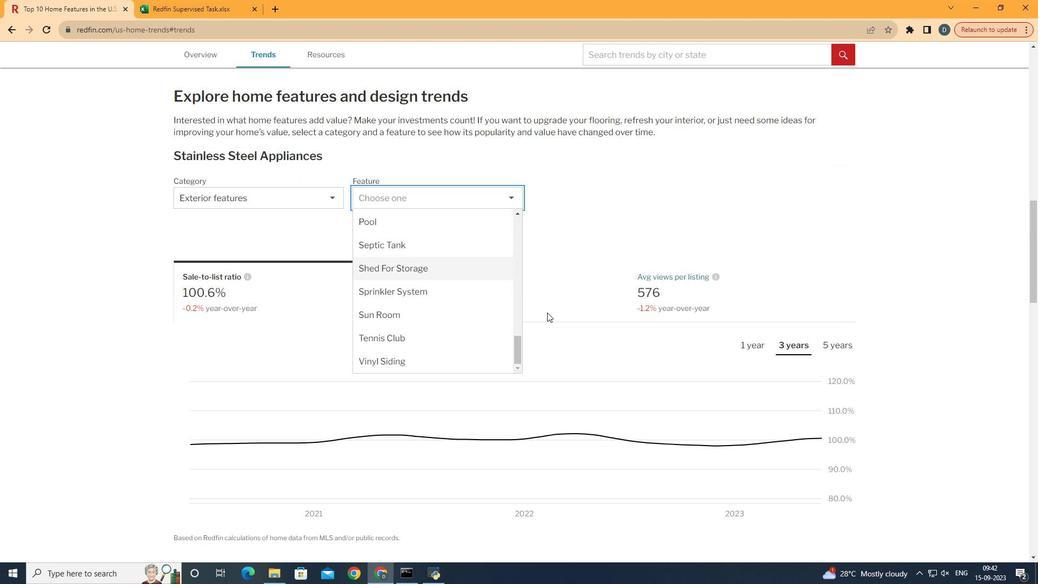 
Action: Mouse scrolled (548, 314) with delta (0, 0)
Screenshot: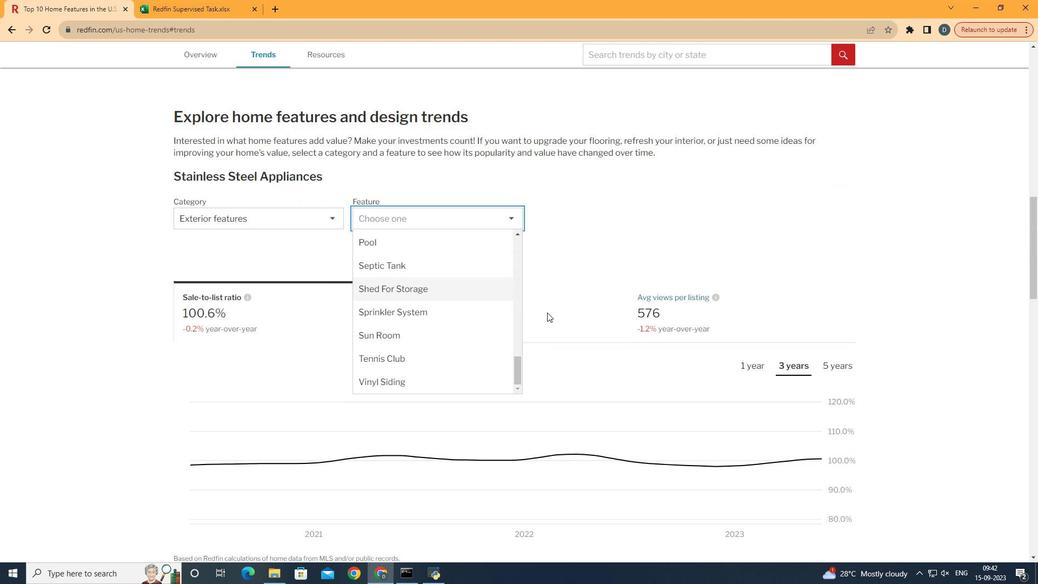 
Action: Mouse scrolled (548, 314) with delta (0, 0)
Screenshot: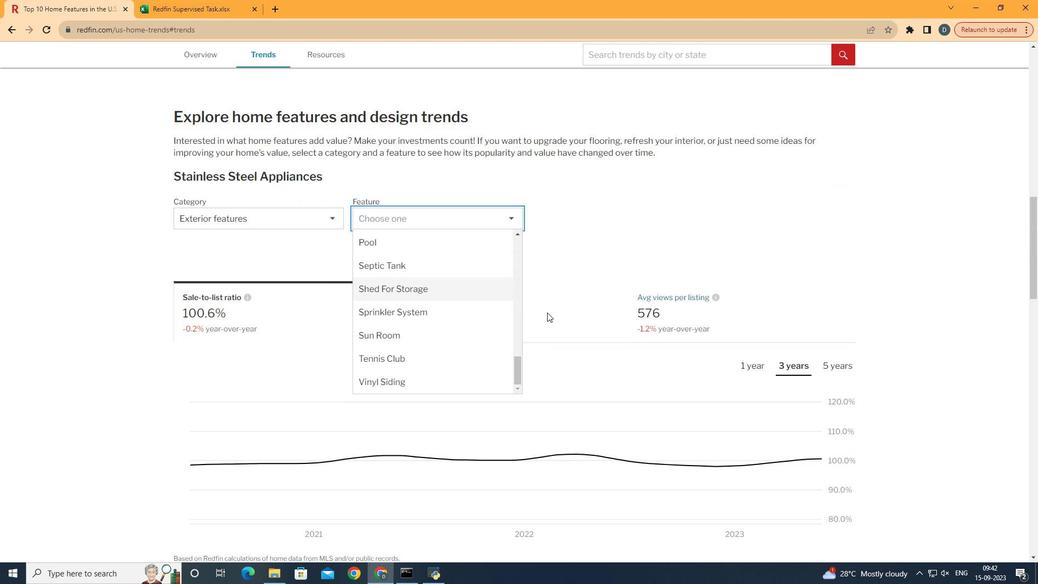 
Action: Mouse scrolled (548, 314) with delta (0, 0)
Screenshot: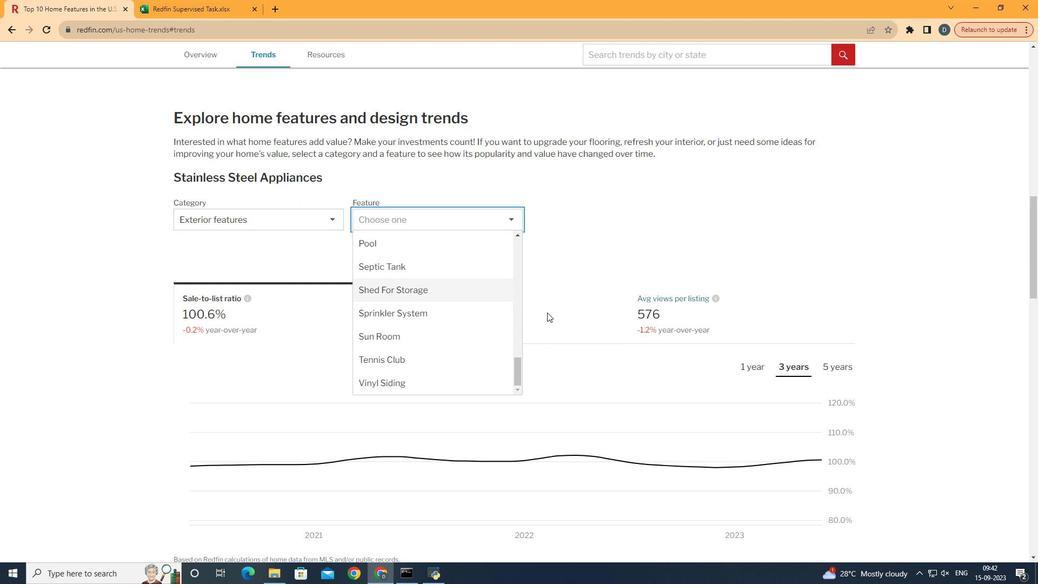 
Action: Mouse moved to (453, 336)
Screenshot: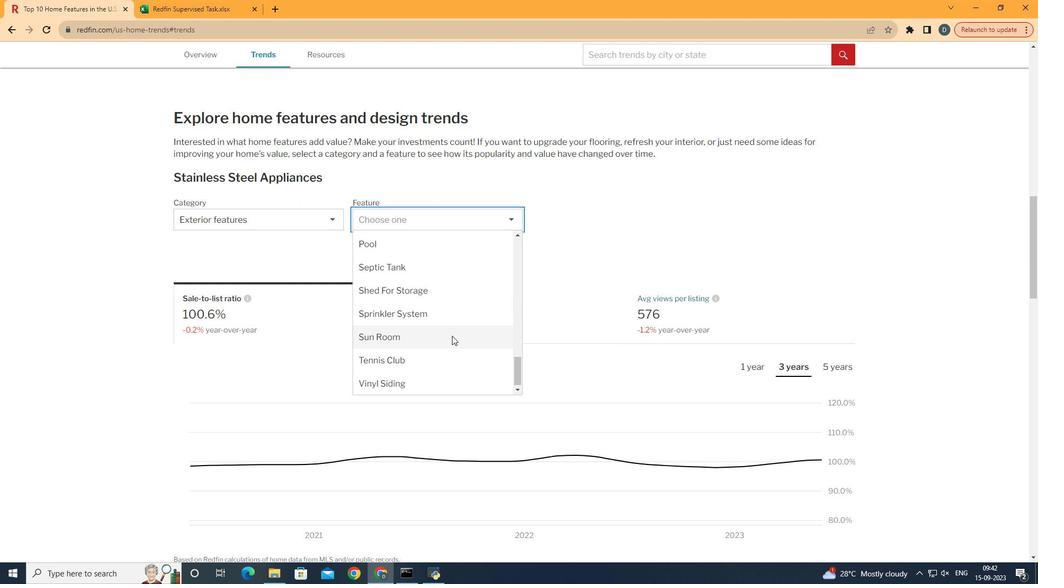 
Action: Mouse scrolled (453, 337) with delta (0, 0)
Screenshot: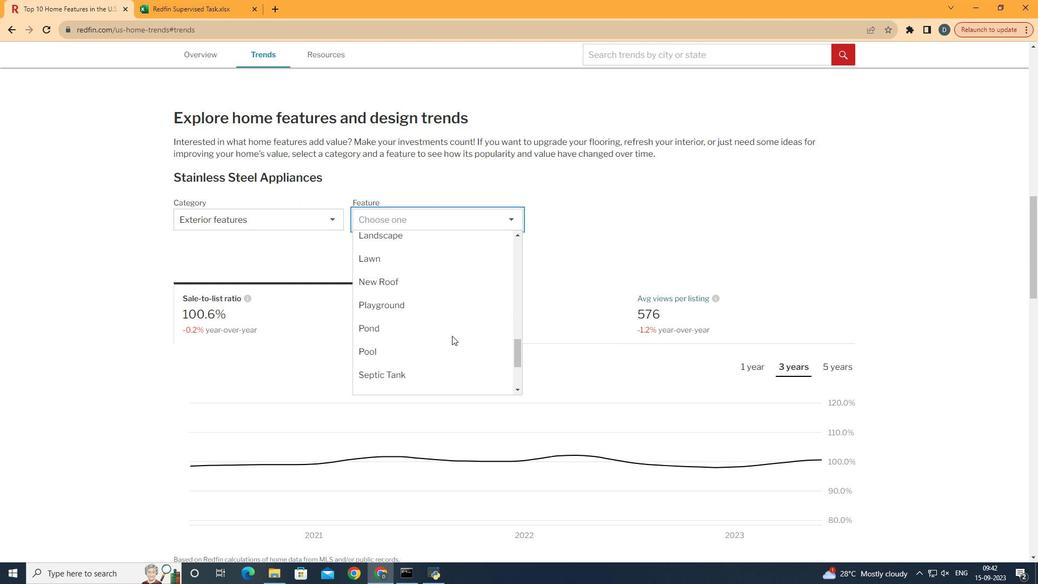 
Action: Mouse scrolled (453, 337) with delta (0, 0)
Screenshot: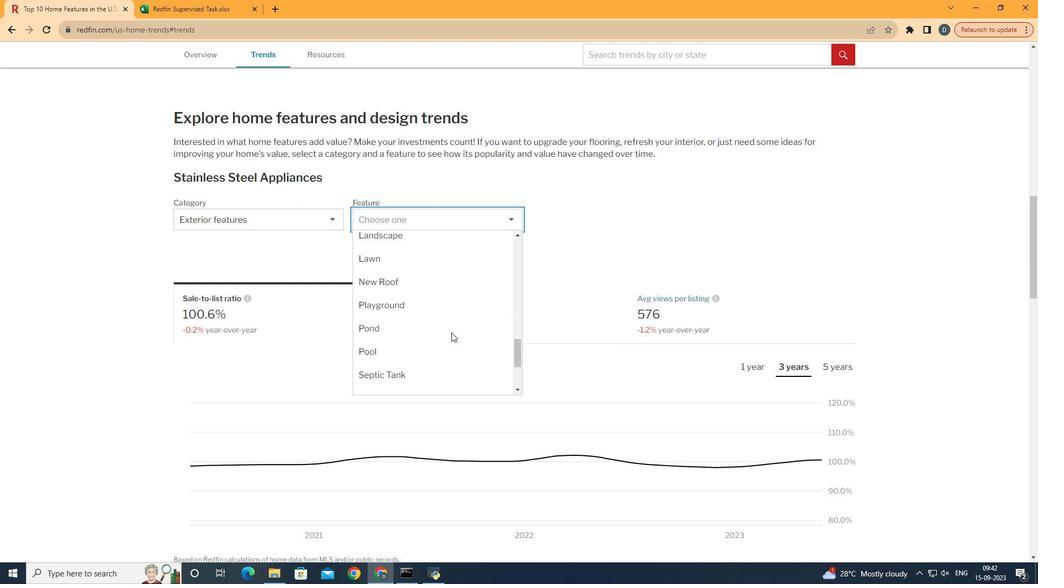 
Action: Mouse moved to (454, 262)
Screenshot: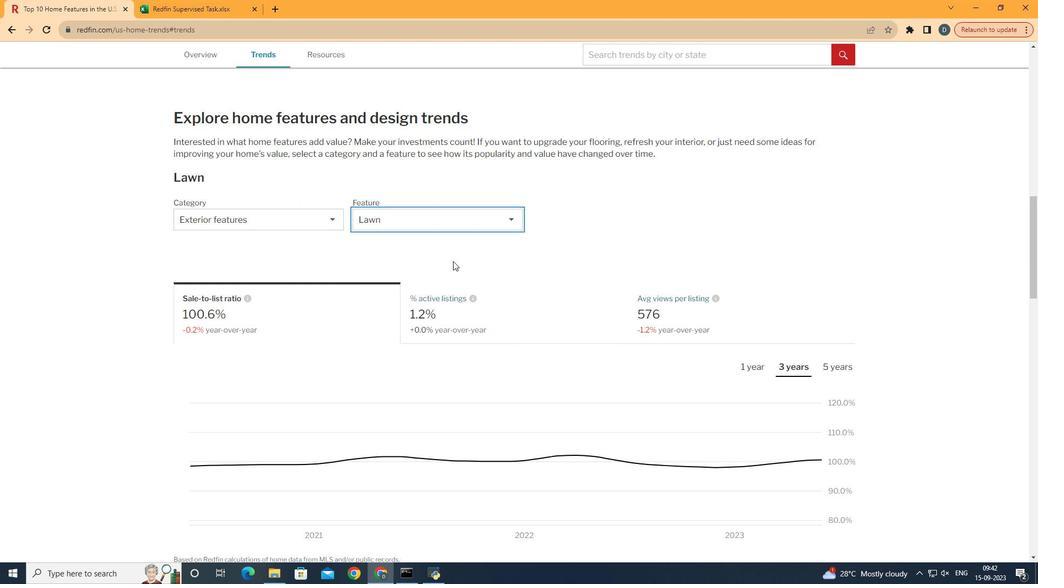 
Action: Mouse pressed left at (454, 262)
Screenshot: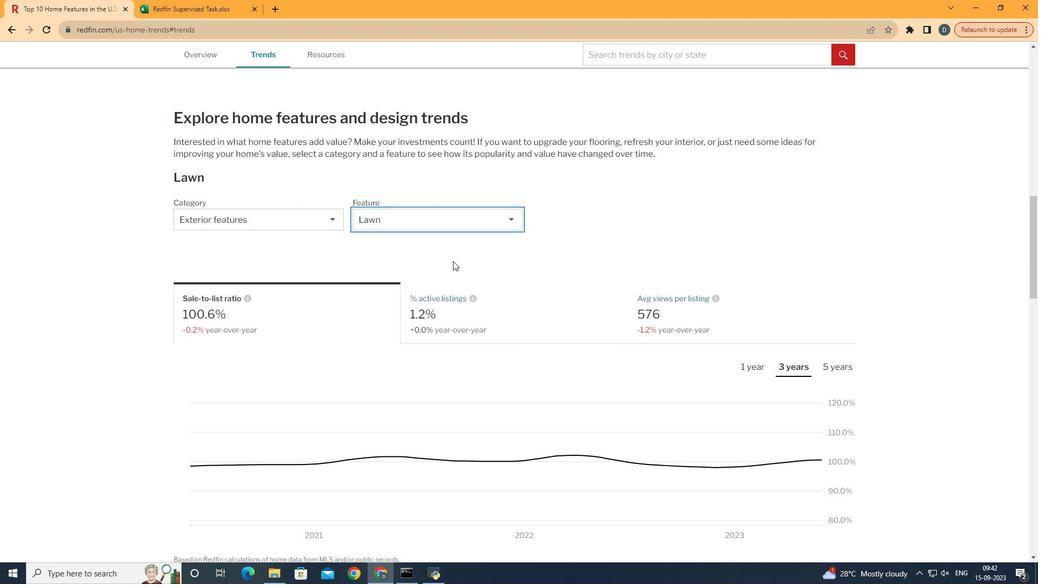 
Action: Mouse moved to (780, 324)
Screenshot: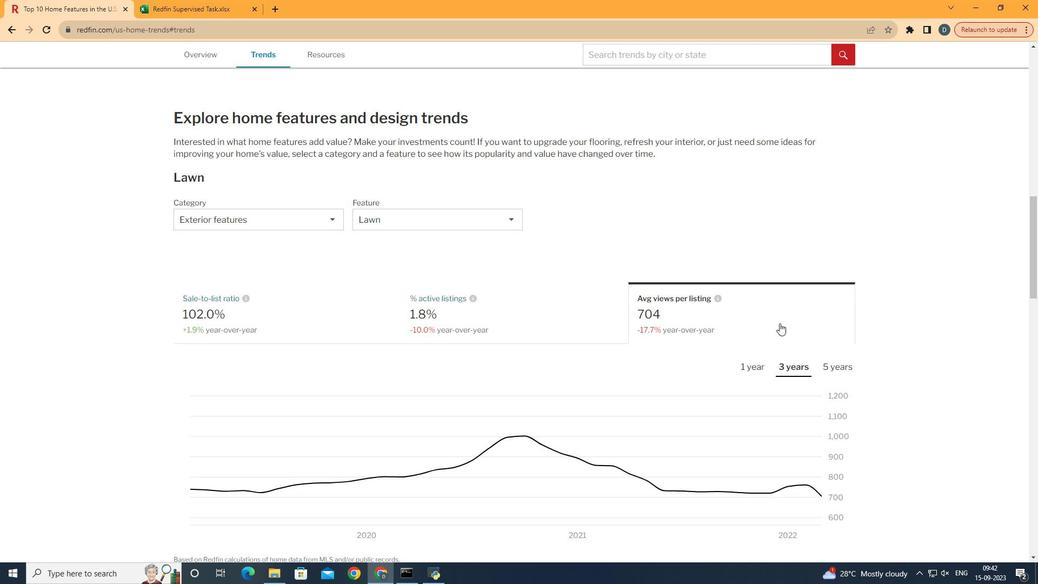 
Action: Mouse pressed left at (780, 324)
Screenshot: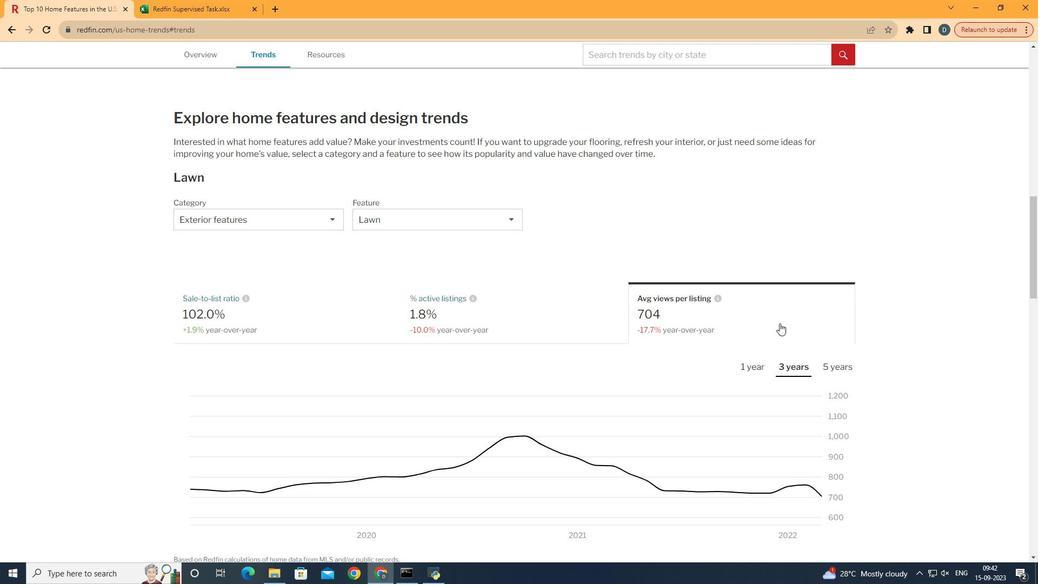 
Action: Mouse scrolled (780, 323) with delta (0, 0)
Screenshot: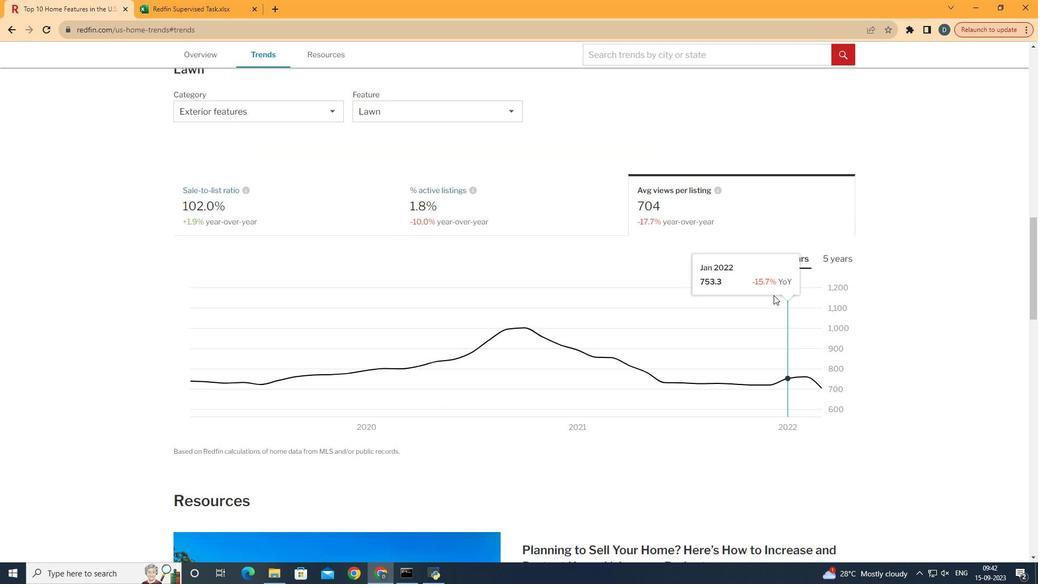 
Action: Mouse scrolled (780, 323) with delta (0, 0)
Screenshot: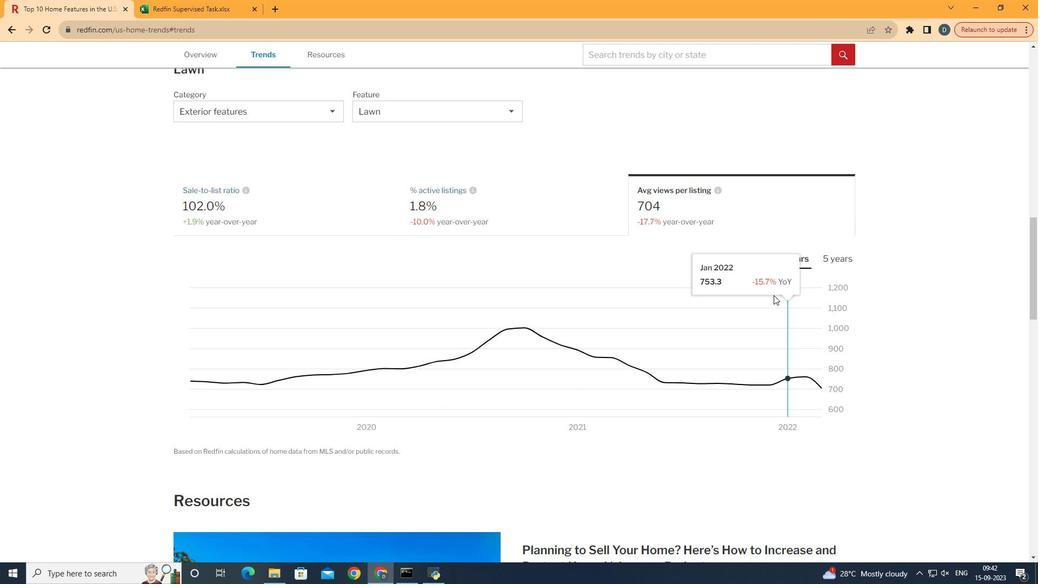 
Action: Mouse moved to (754, 260)
Screenshot: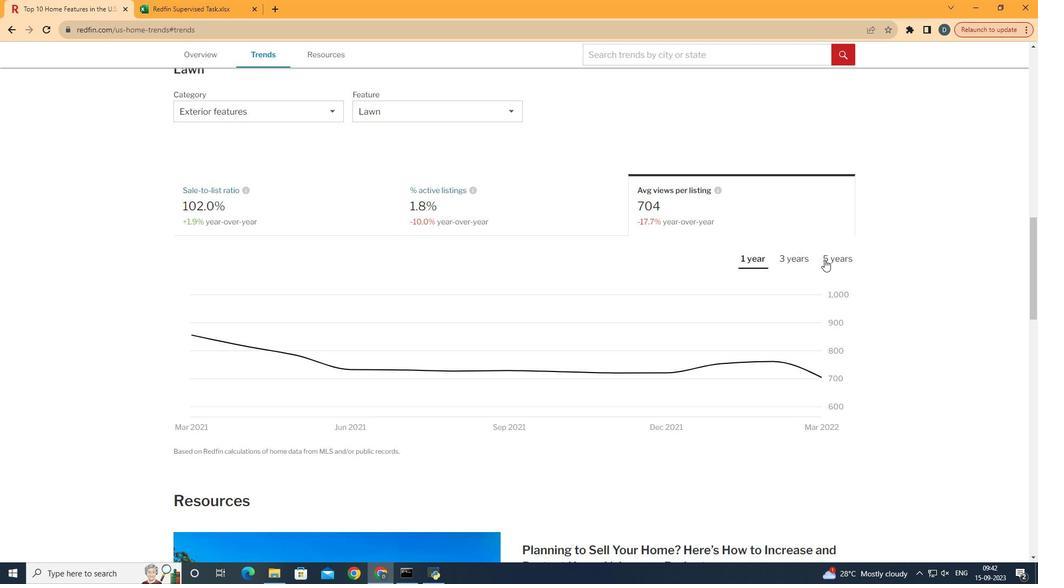 
Action: Mouse pressed left at (754, 260)
Screenshot: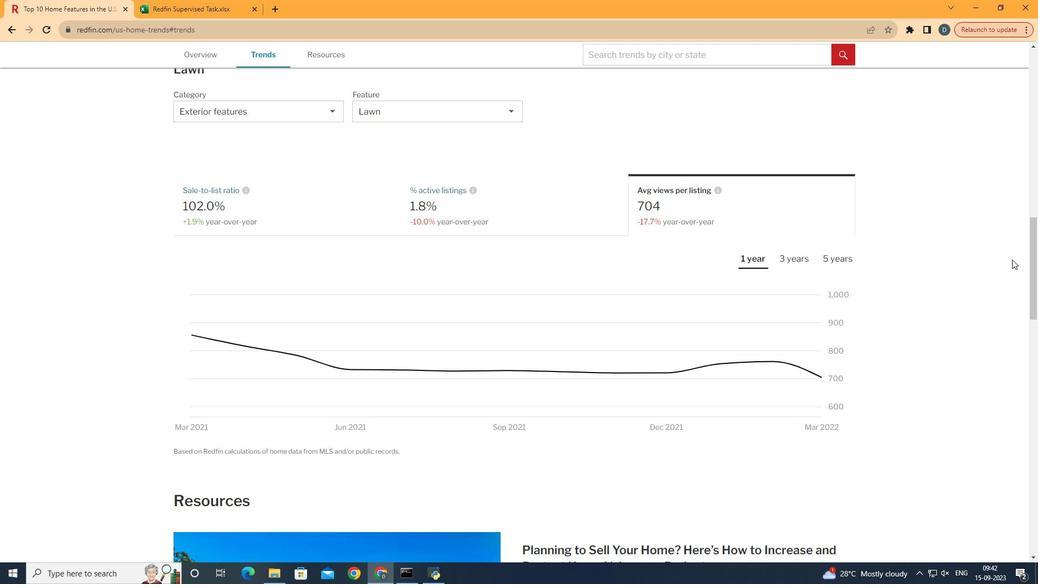 
Action: Mouse moved to (1011, 261)
Screenshot: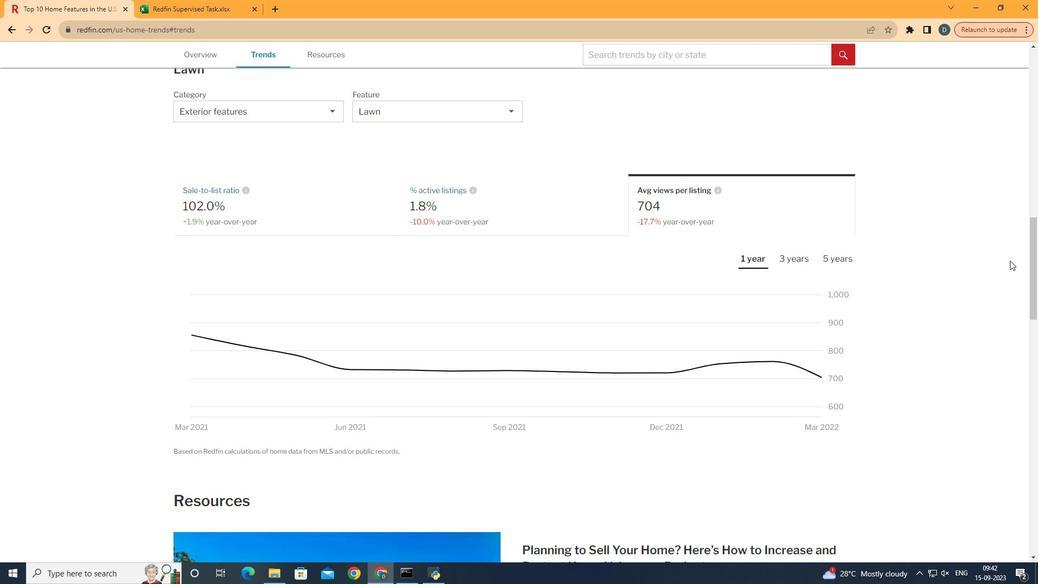 
